 Task: Plan a trip to Tasböget, Kazakhstan from 21st November, 2023 to 29th November, 2023 for 4 adults.2 bedrooms having 2 beds and 2 bathrooms. Property type can be flat. Look for 3 properties as per requirement.
Action: Mouse moved to (596, 77)
Screenshot: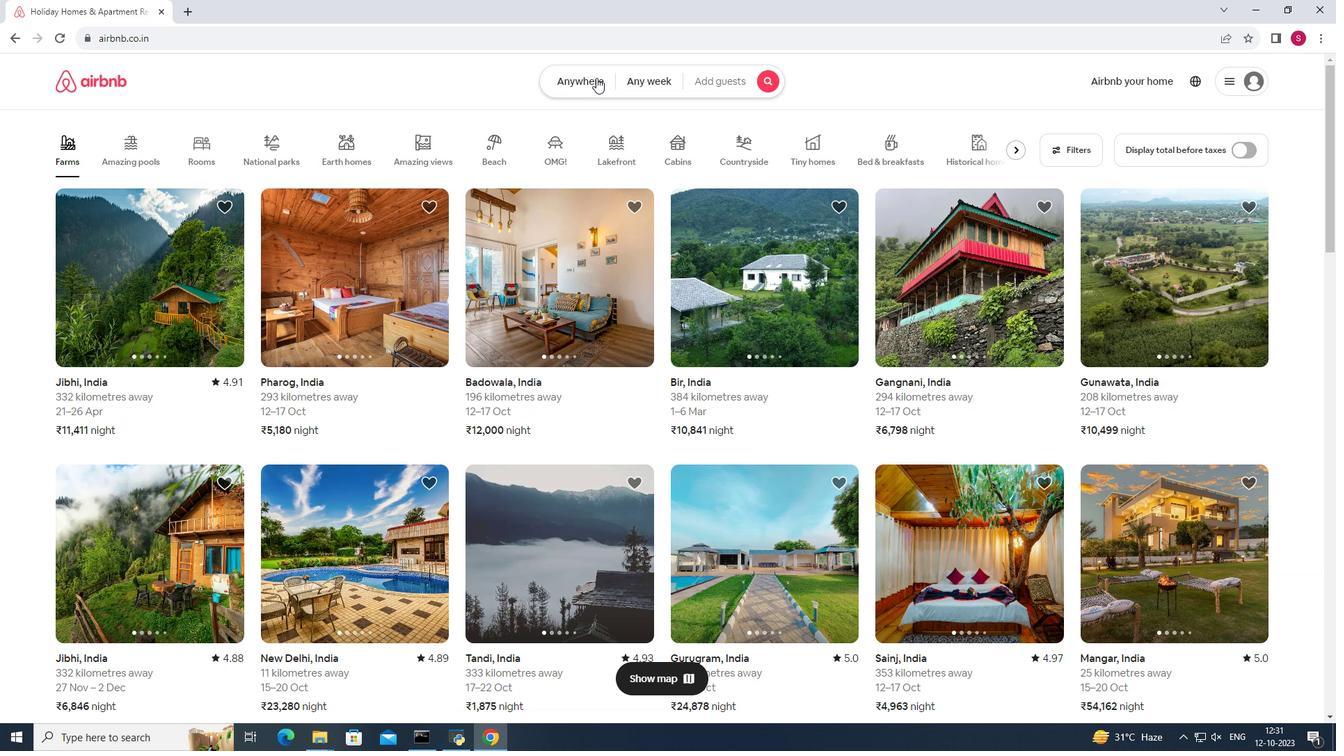 
Action: Mouse pressed left at (596, 77)
Screenshot: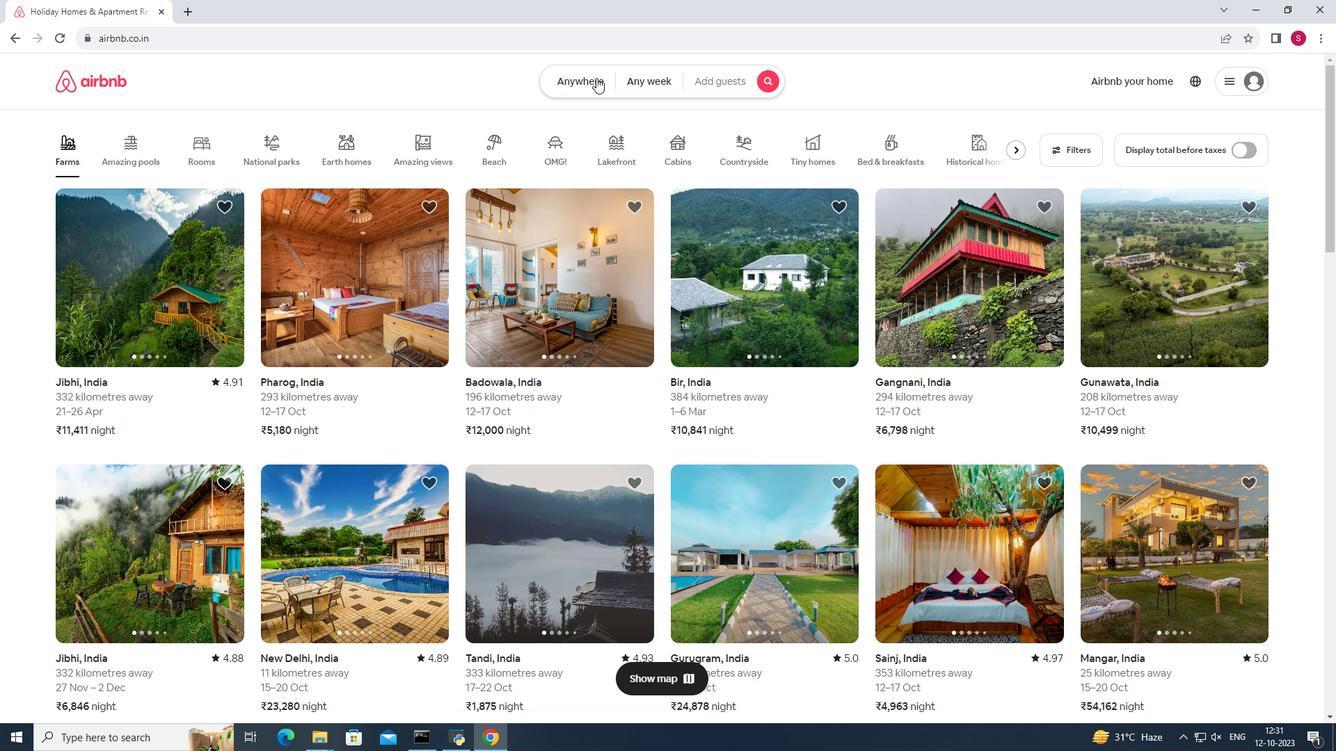 
Action: Mouse moved to (502, 137)
Screenshot: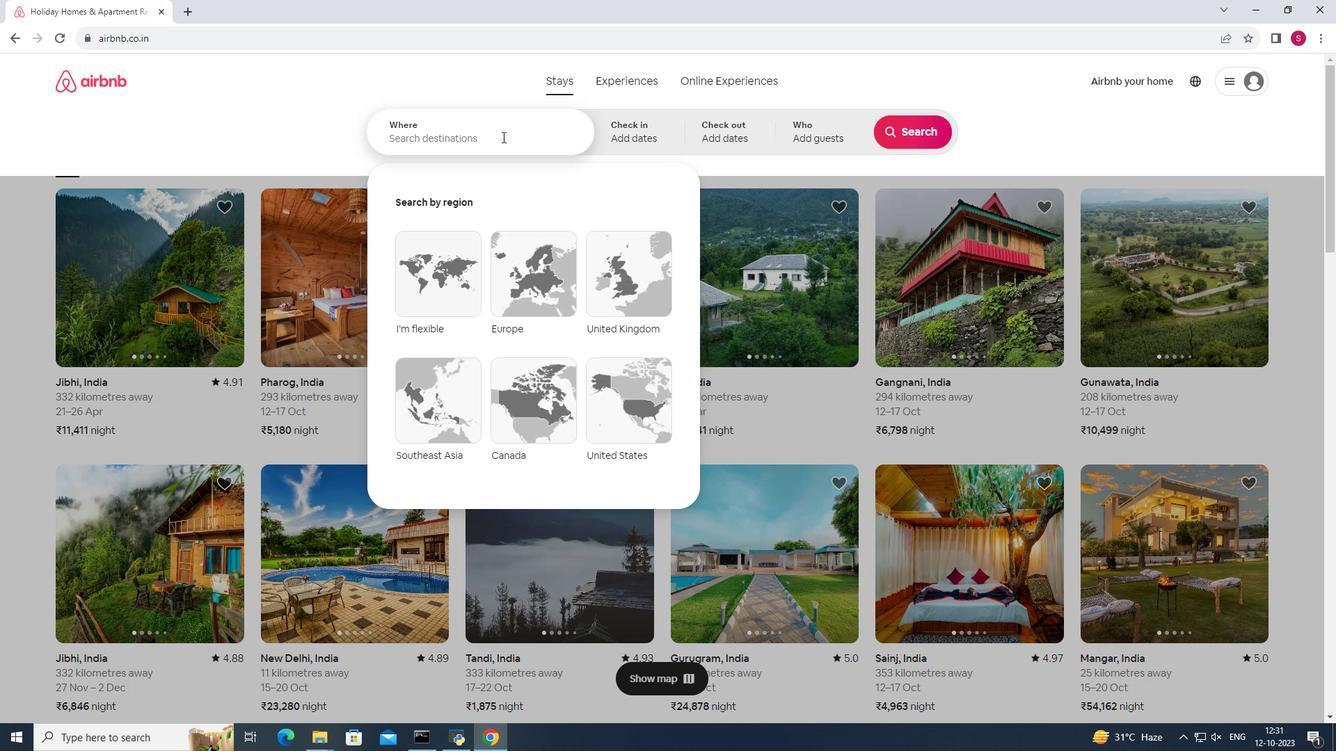 
Action: Mouse pressed left at (502, 137)
Screenshot: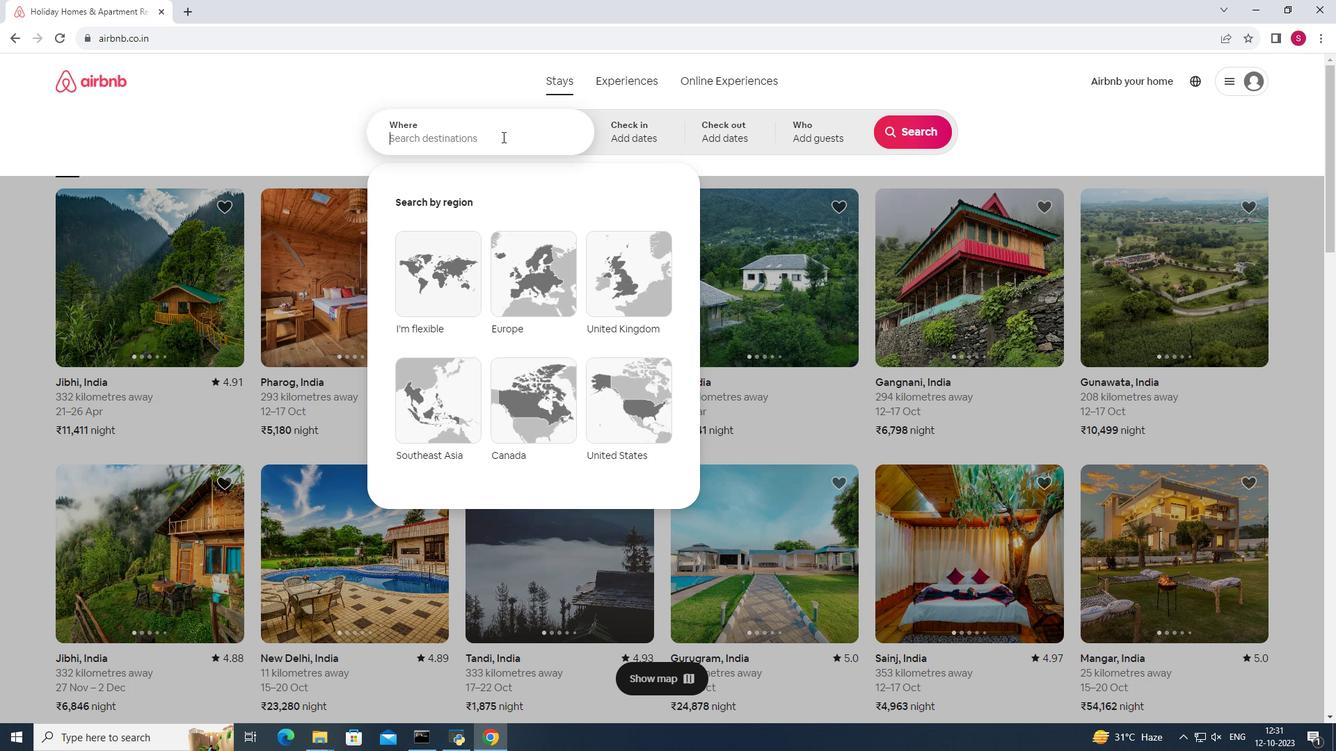 
Action: Mouse moved to (502, 137)
Screenshot: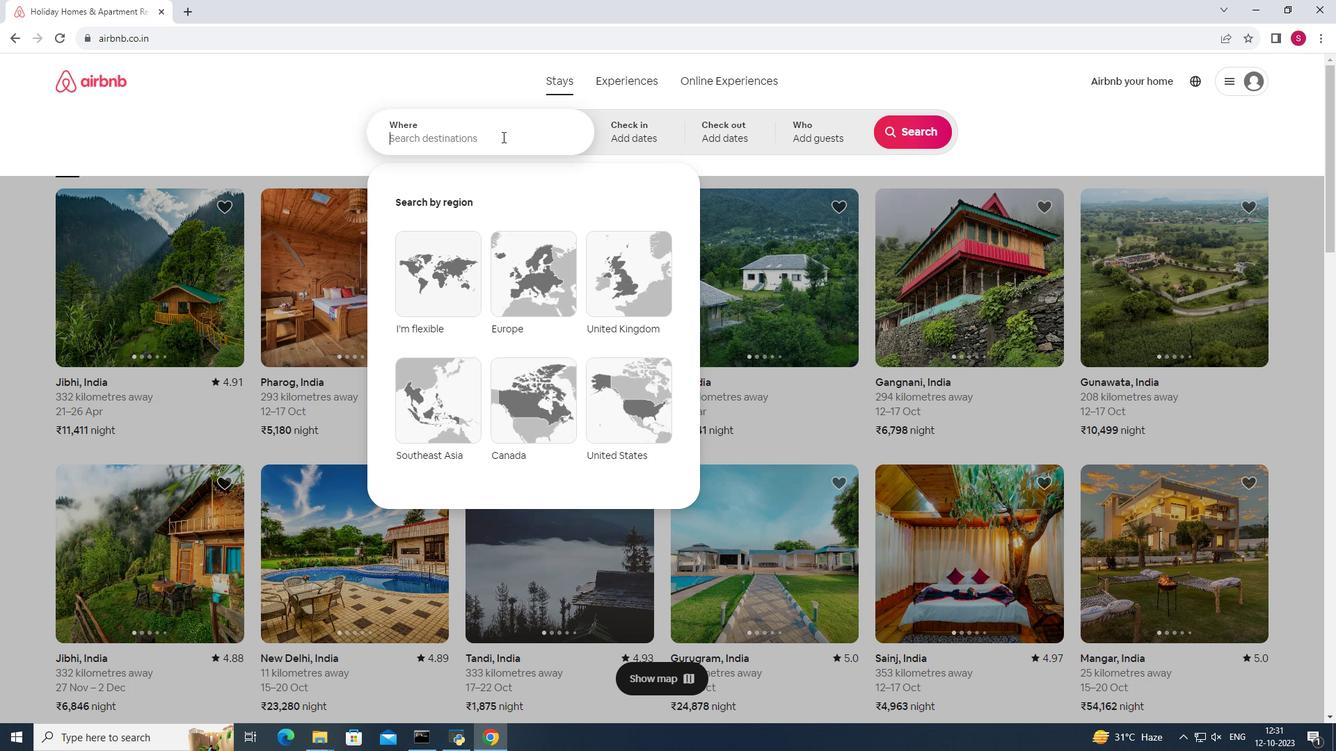 
Action: Key pressed <Key.shift>Tasboget,<Key.space><Key.shift>Kaza<Key.shift>khstan
Screenshot: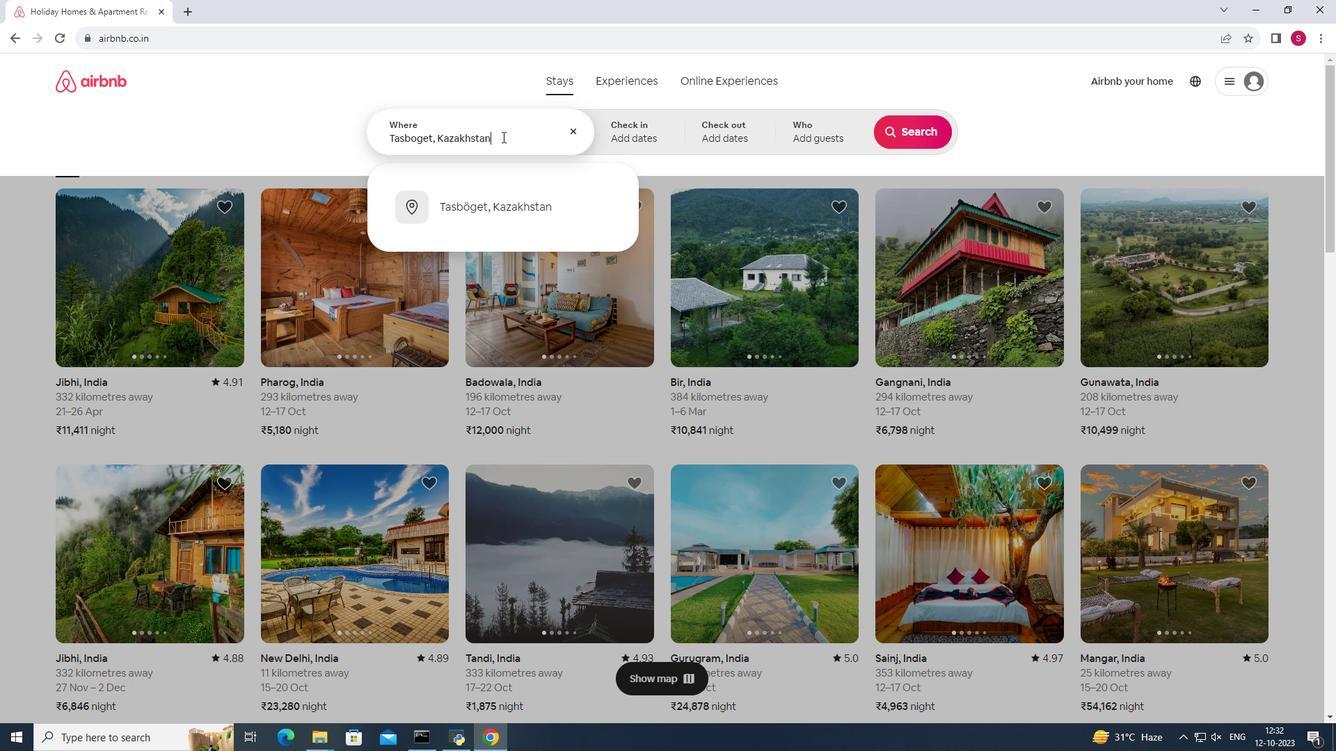 
Action: Mouse moved to (511, 208)
Screenshot: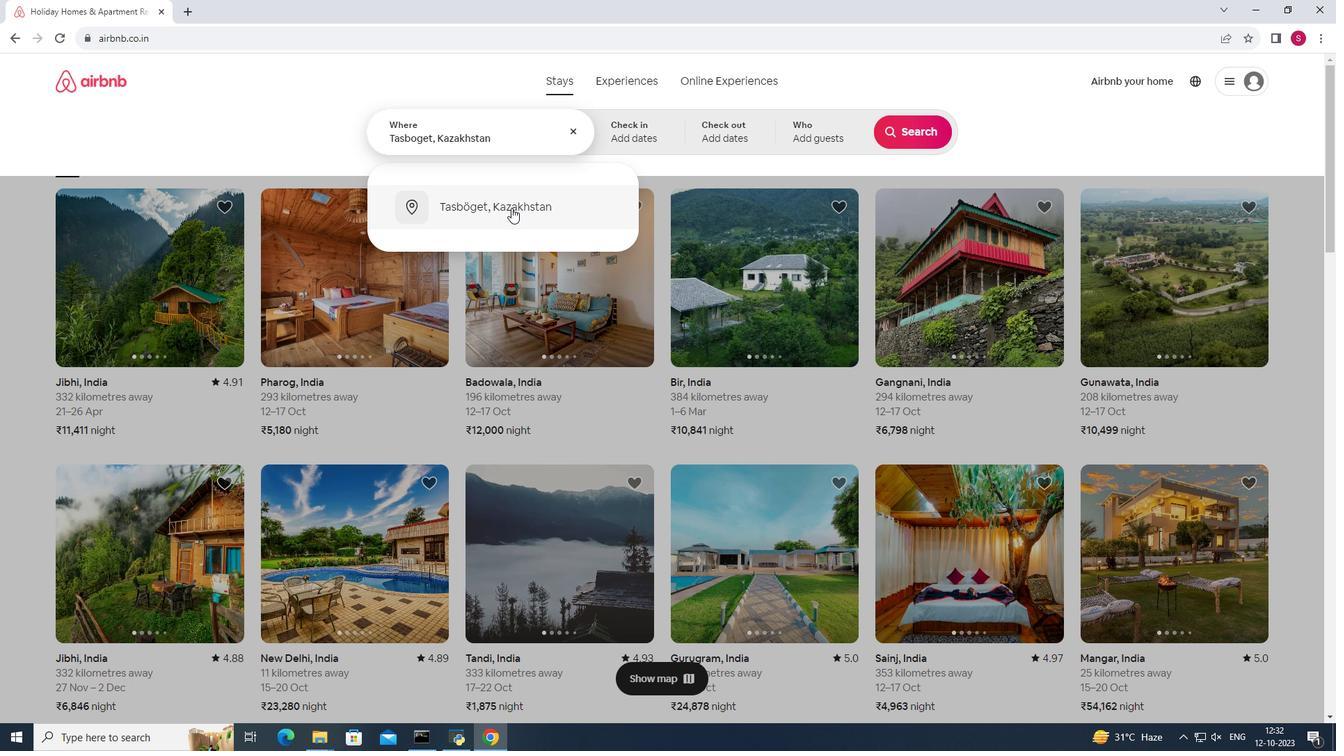 
Action: Mouse pressed left at (511, 208)
Screenshot: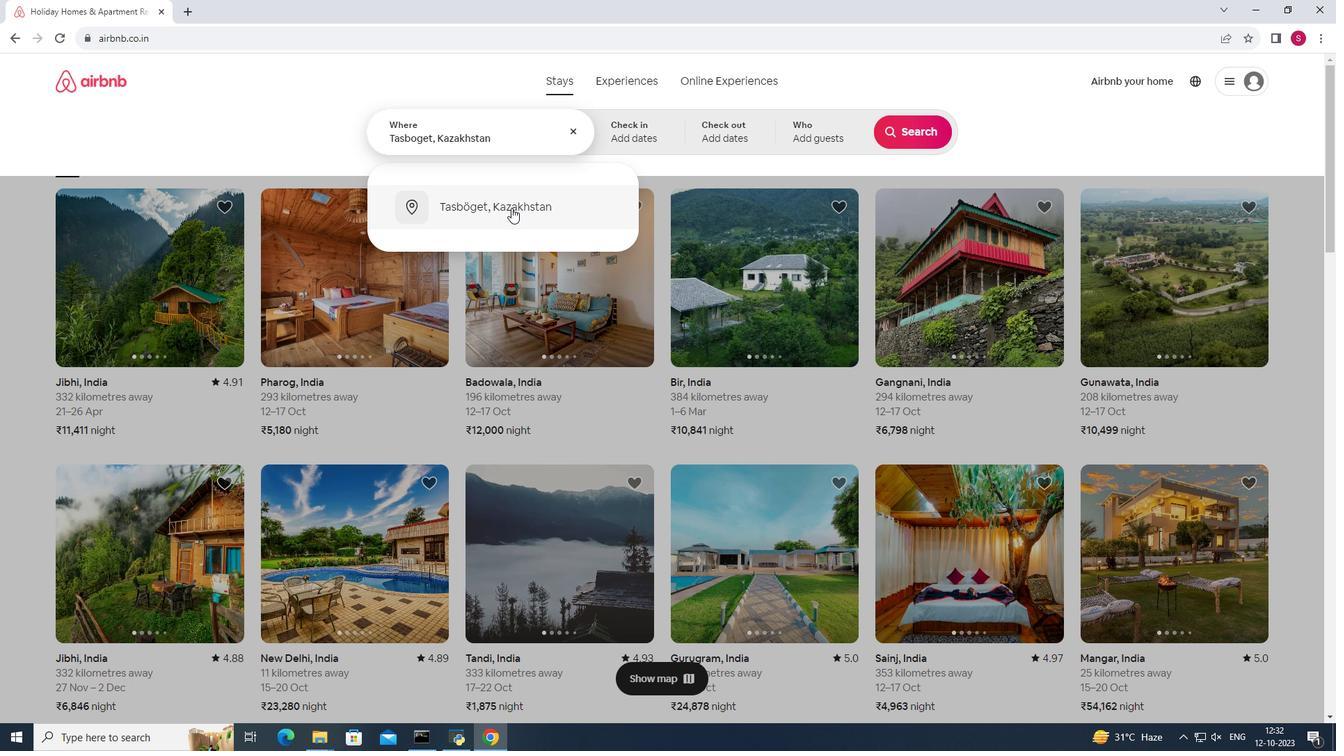 
Action: Mouse moved to (769, 407)
Screenshot: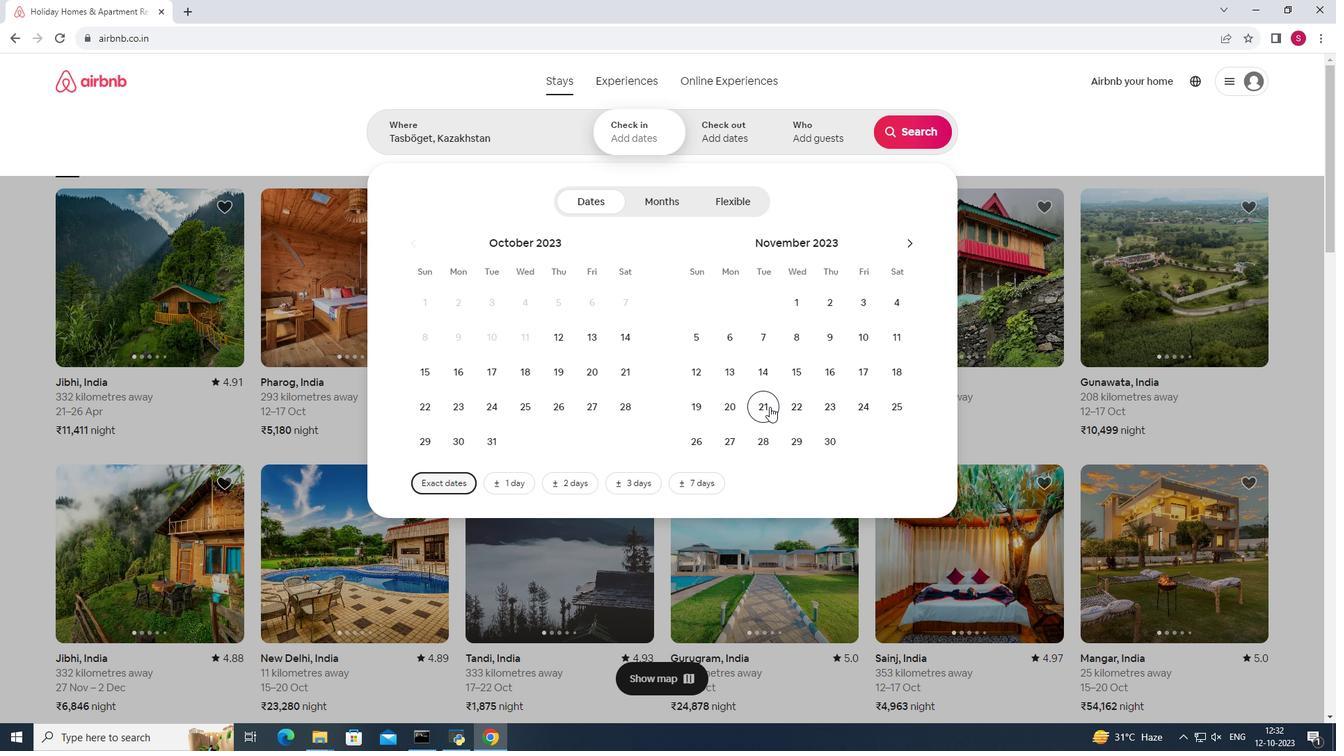 
Action: Mouse pressed left at (769, 407)
Screenshot: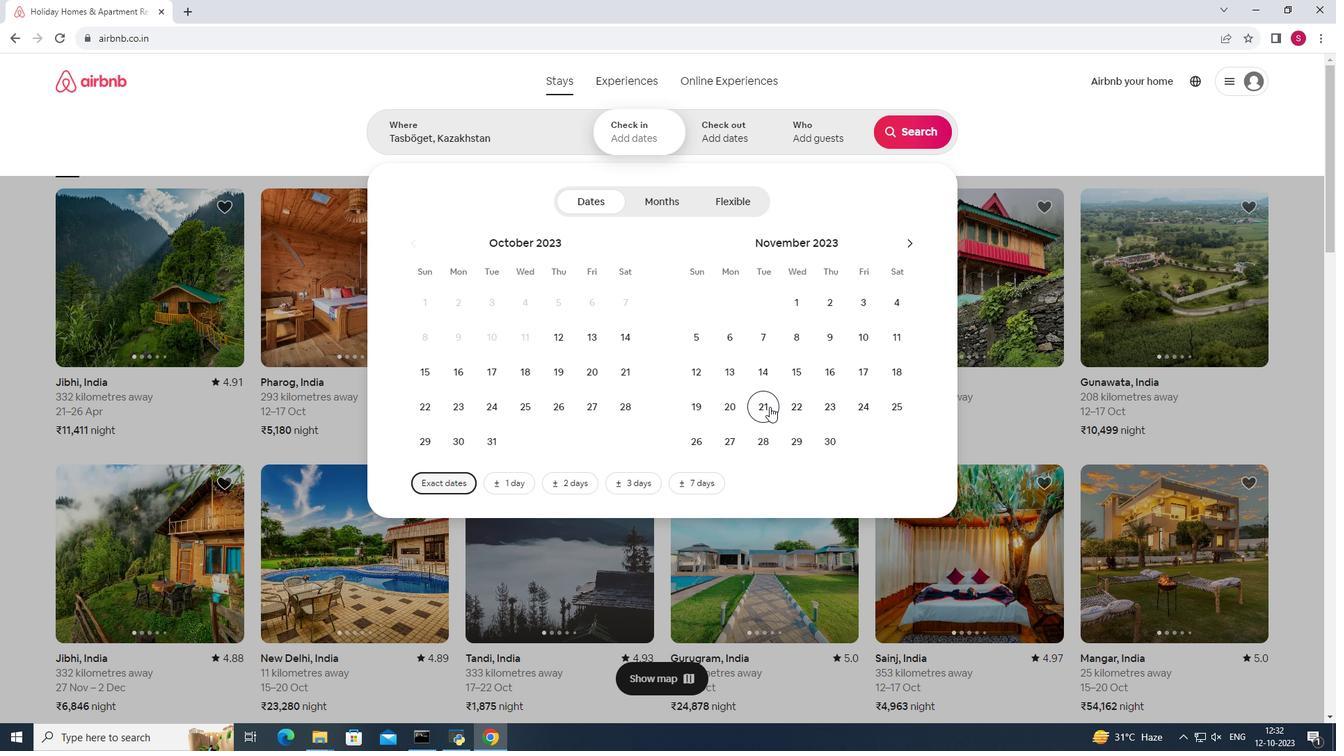 
Action: Mouse moved to (799, 446)
Screenshot: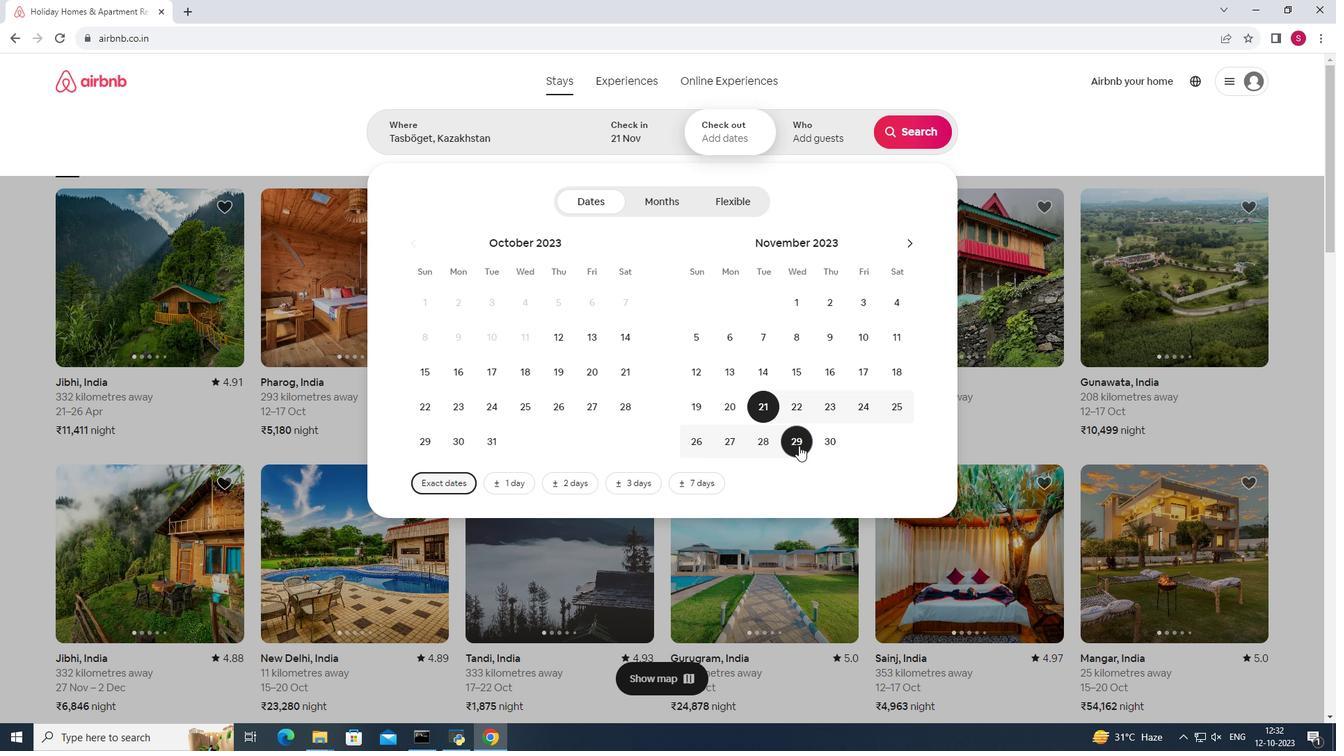 
Action: Mouse pressed left at (799, 446)
Screenshot: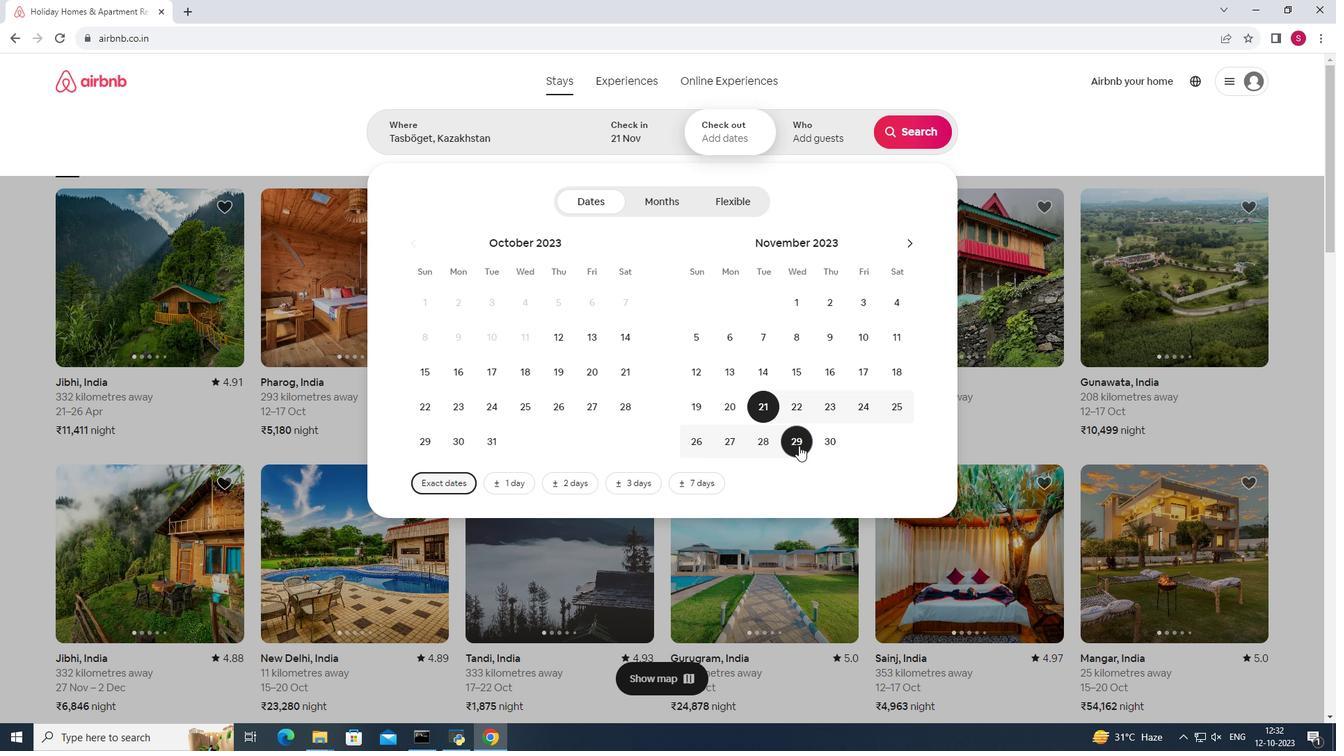 
Action: Mouse moved to (816, 133)
Screenshot: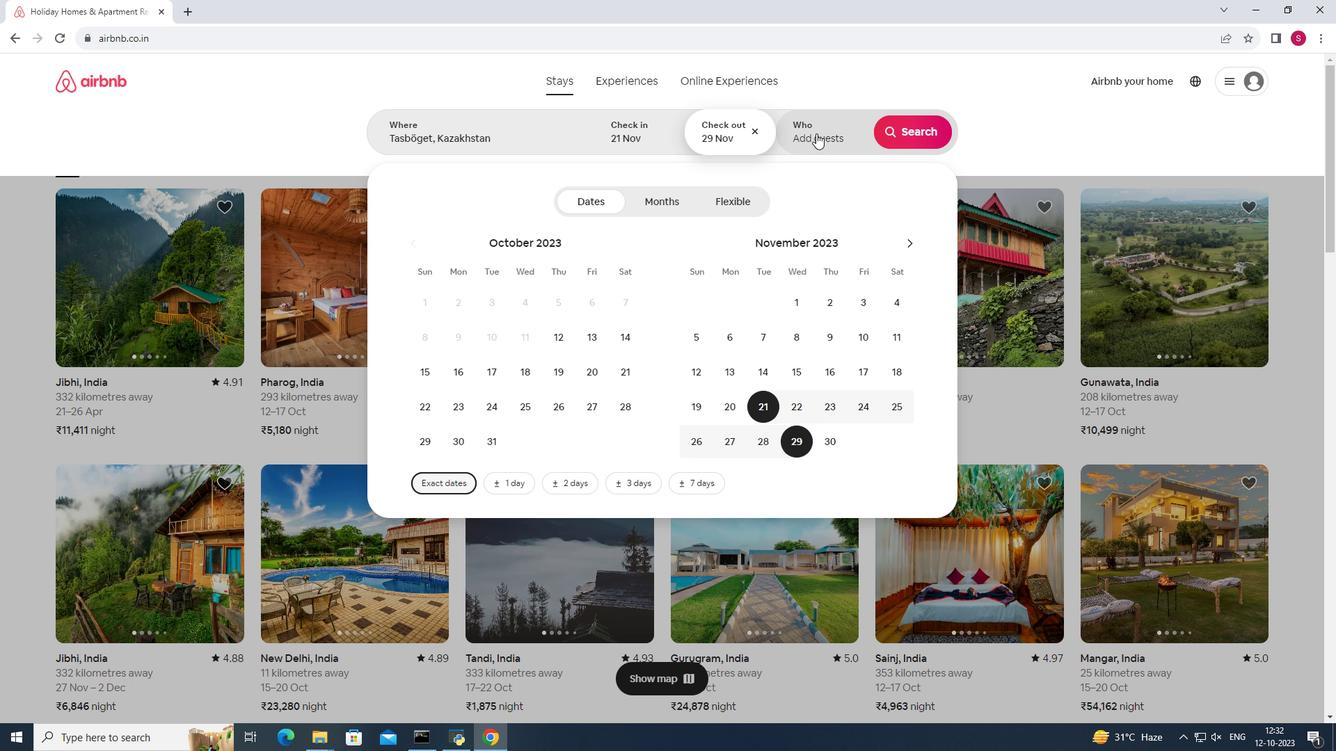 
Action: Mouse pressed left at (816, 133)
Screenshot: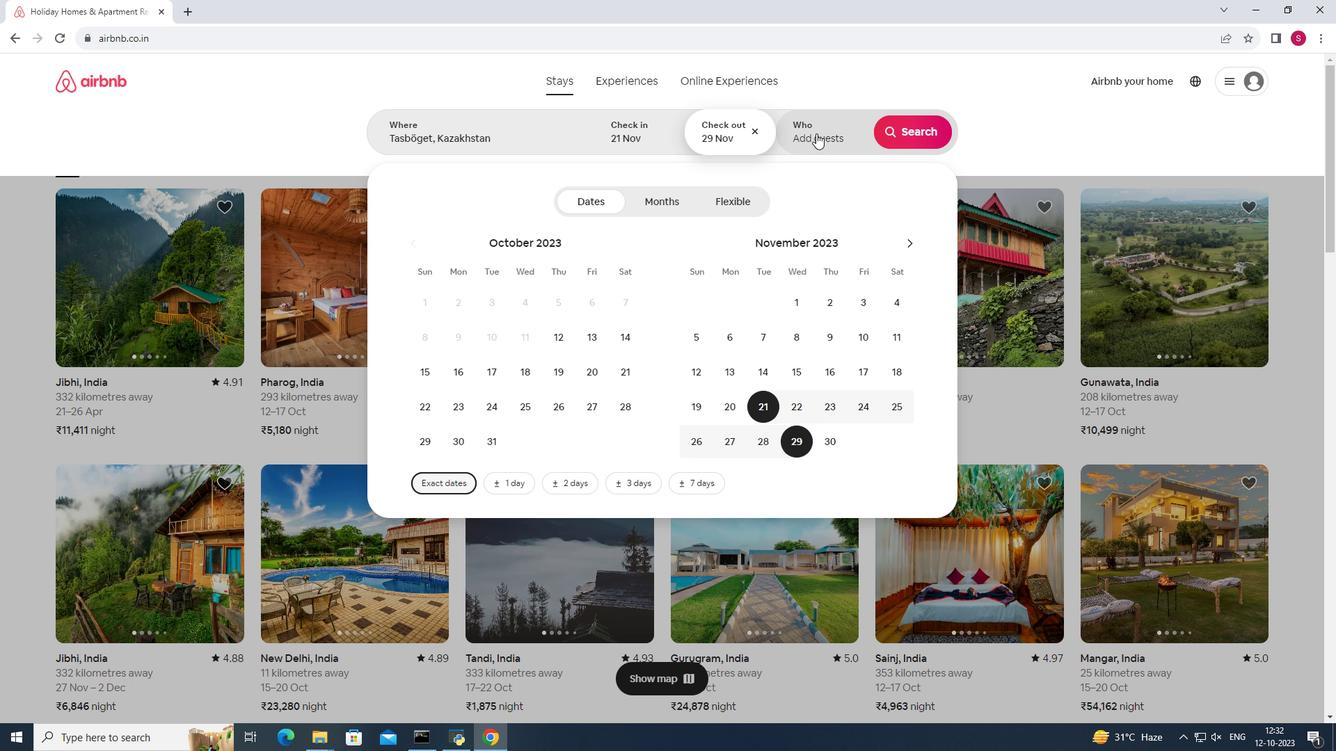 
Action: Mouse pressed left at (816, 133)
Screenshot: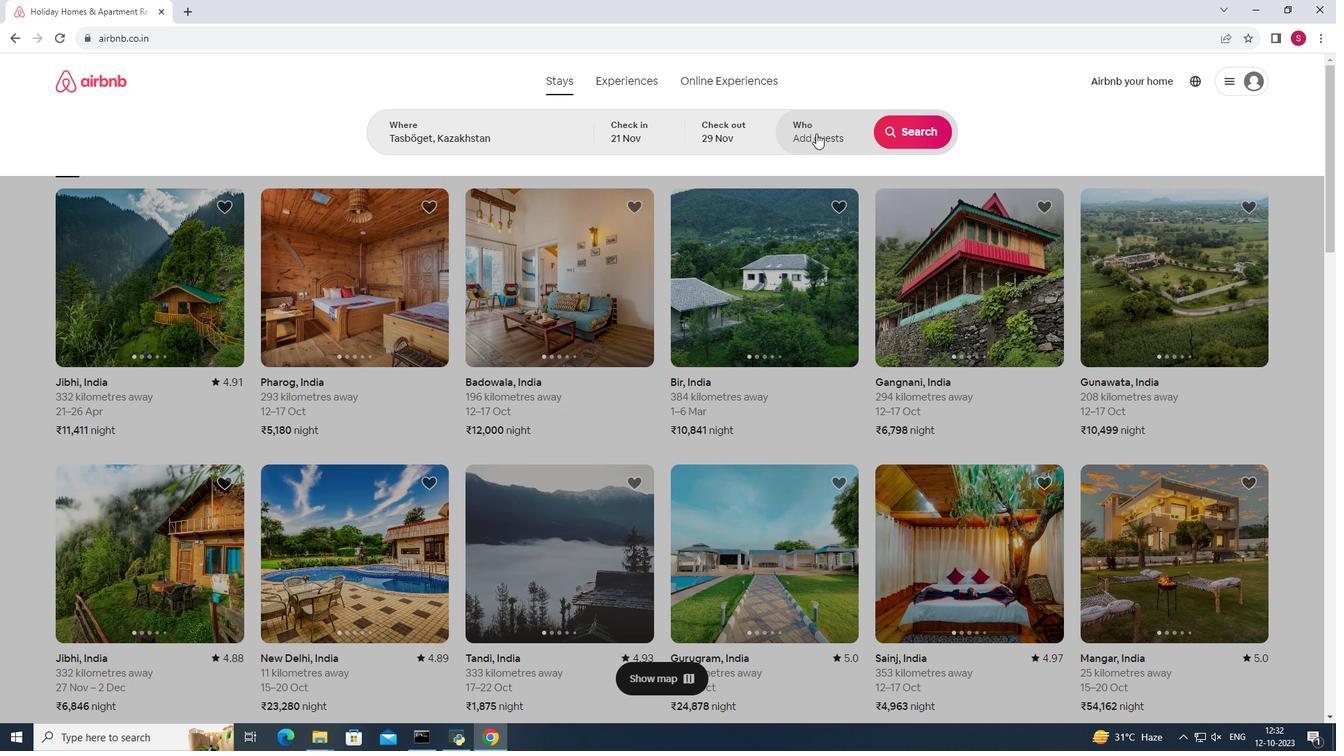 
Action: Mouse moved to (810, 131)
Screenshot: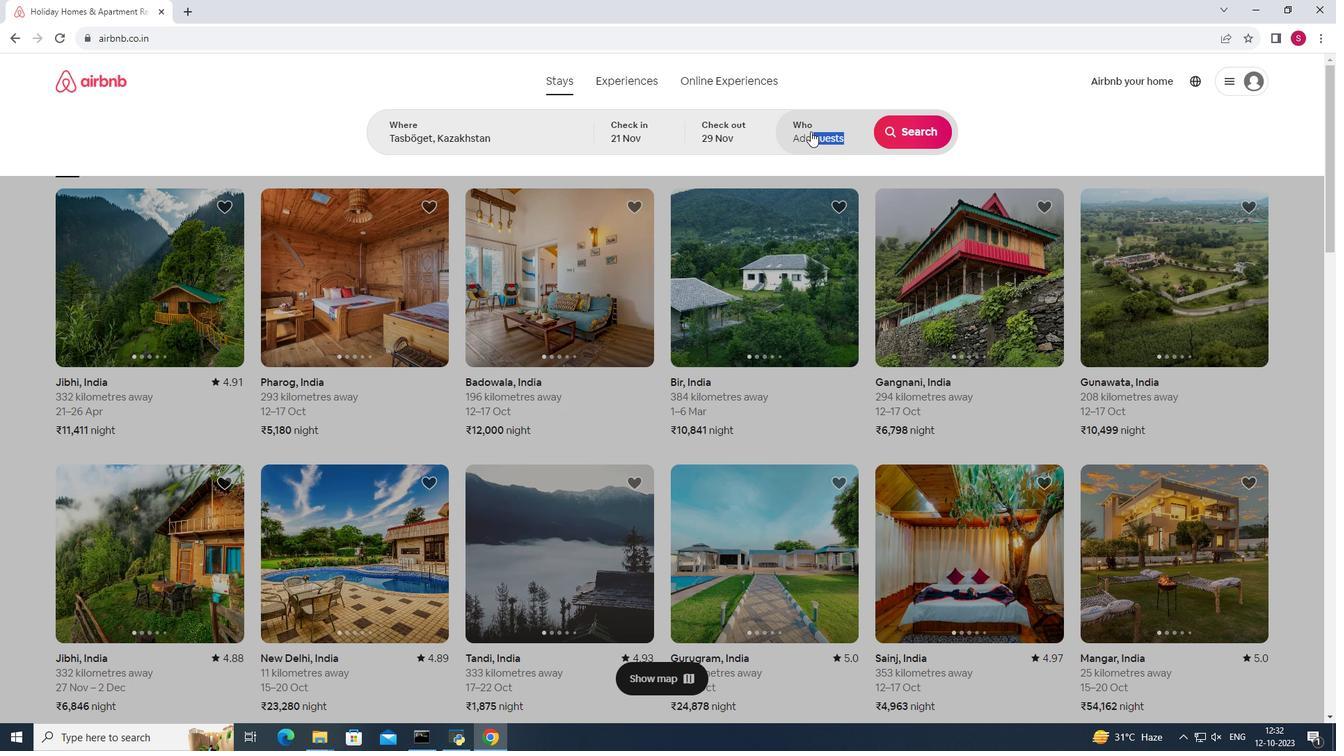 
Action: Mouse pressed left at (810, 131)
Screenshot: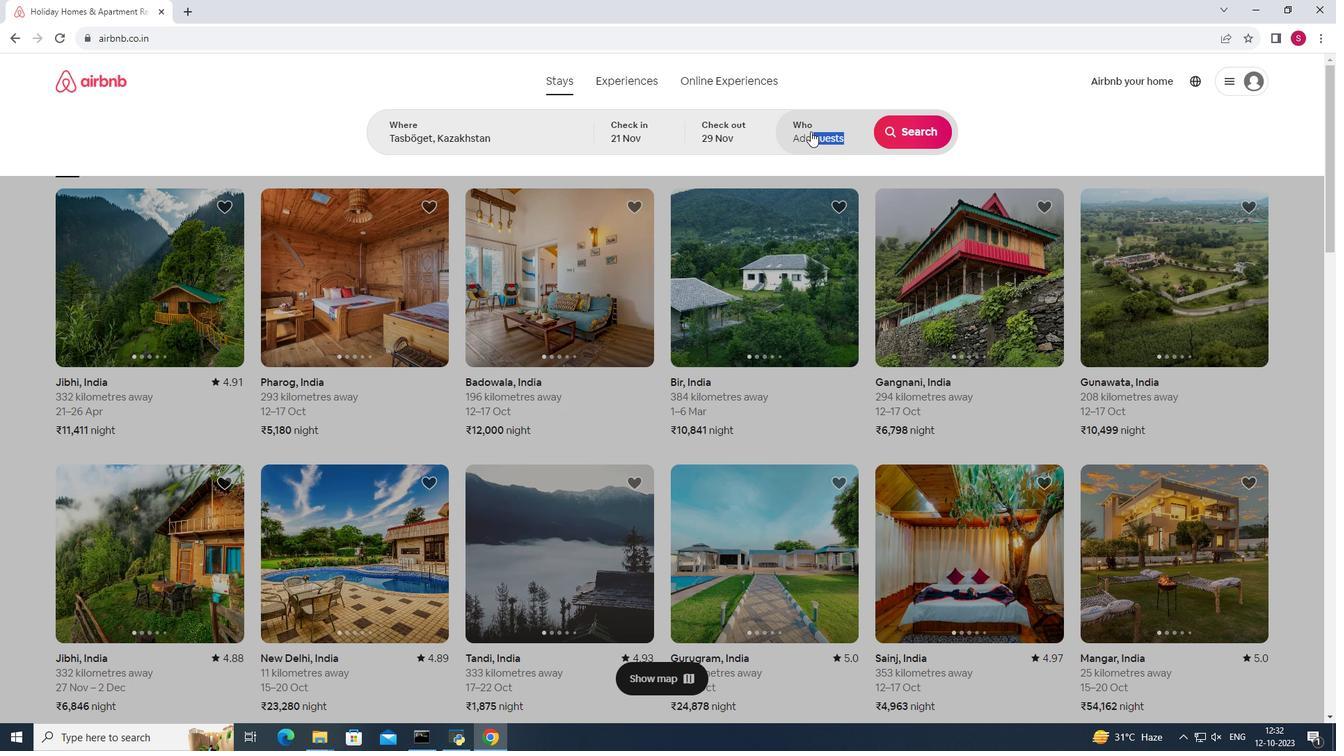 
Action: Mouse moved to (919, 210)
Screenshot: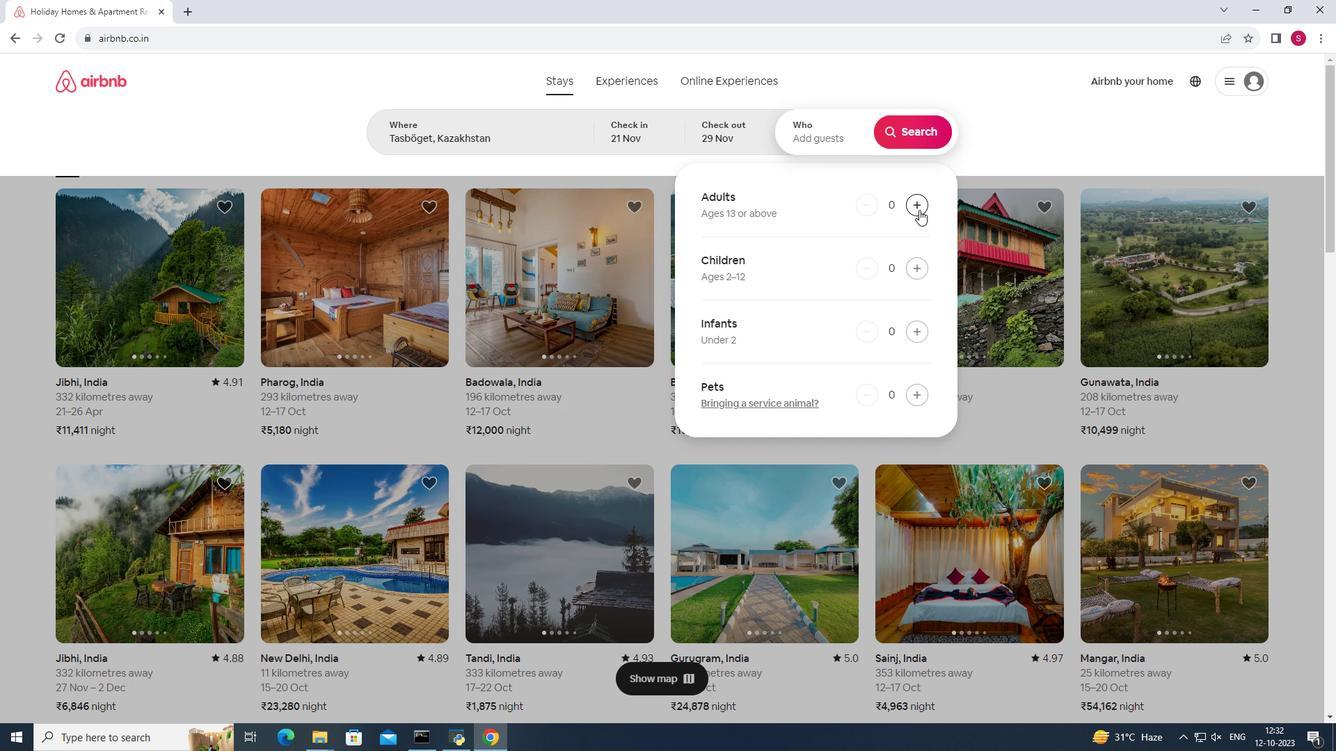 
Action: Mouse pressed left at (919, 210)
Screenshot: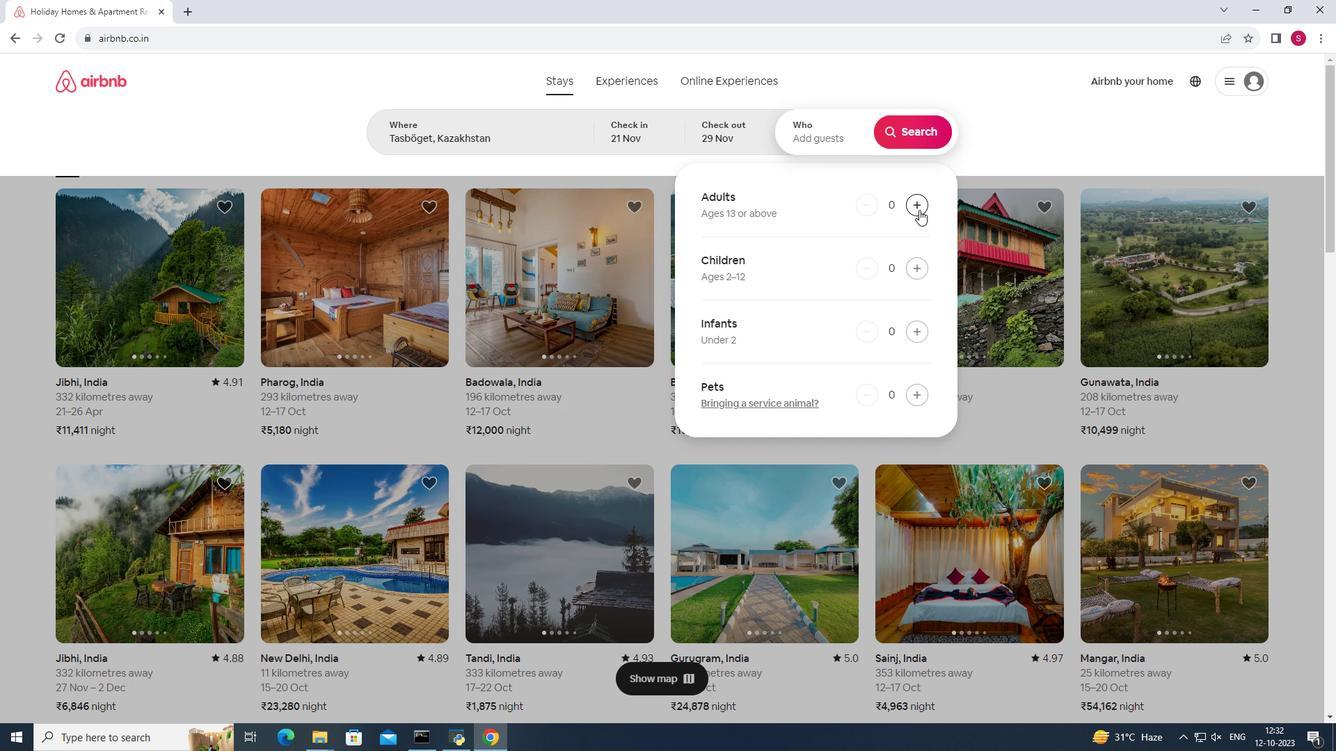 
Action: Mouse pressed left at (919, 210)
Screenshot: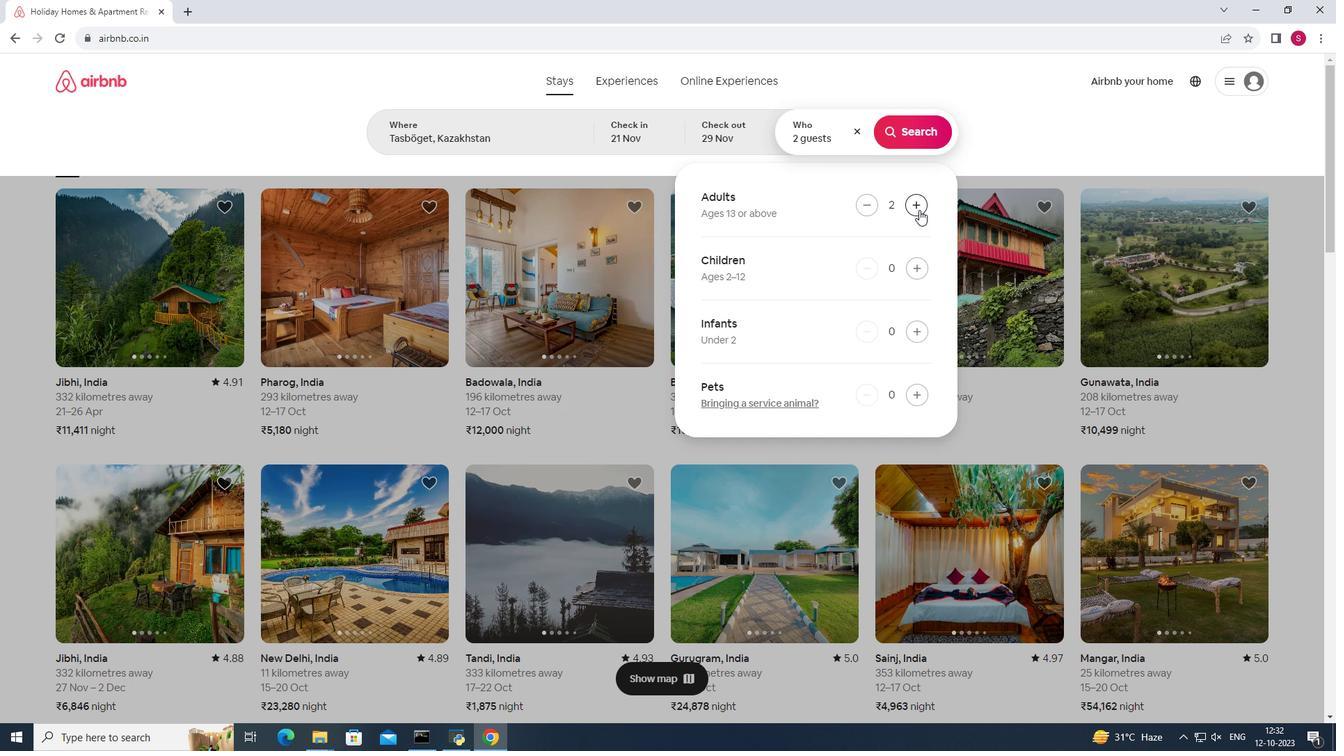 
Action: Mouse moved to (919, 210)
Screenshot: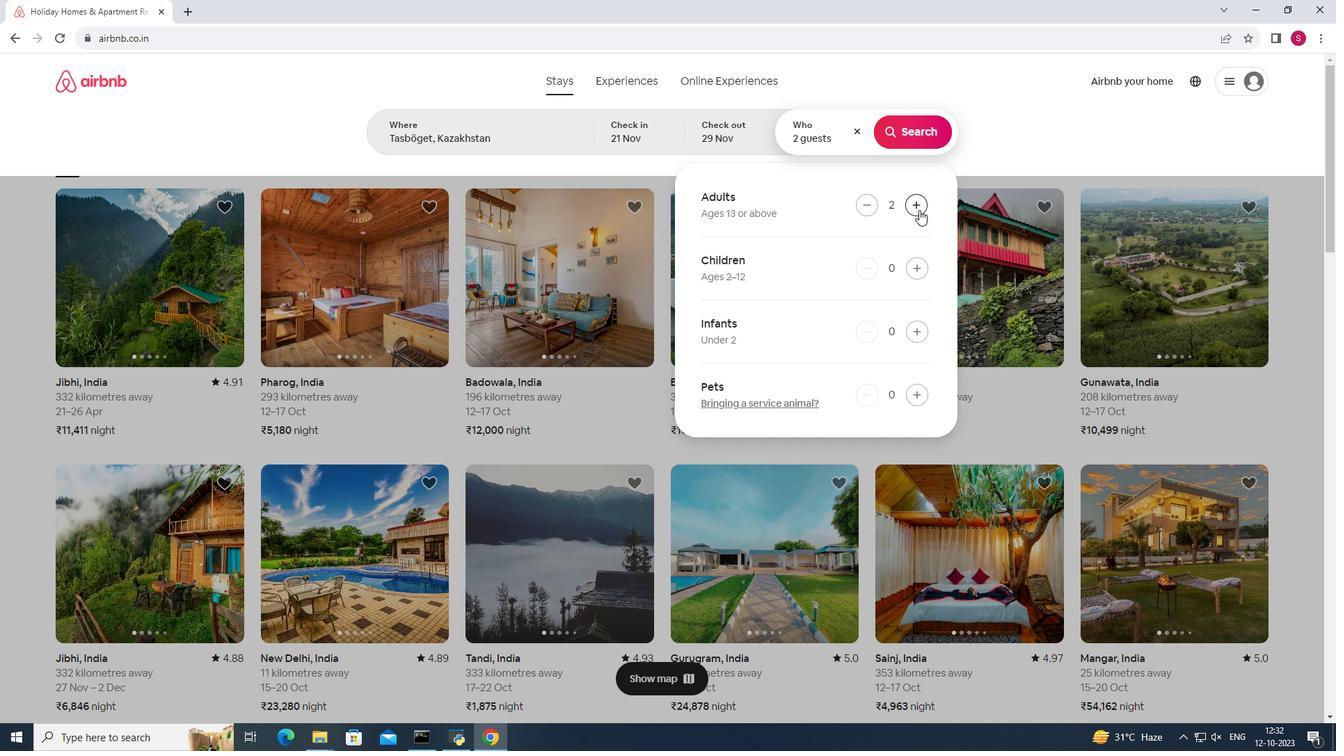 
Action: Mouse pressed left at (919, 210)
Screenshot: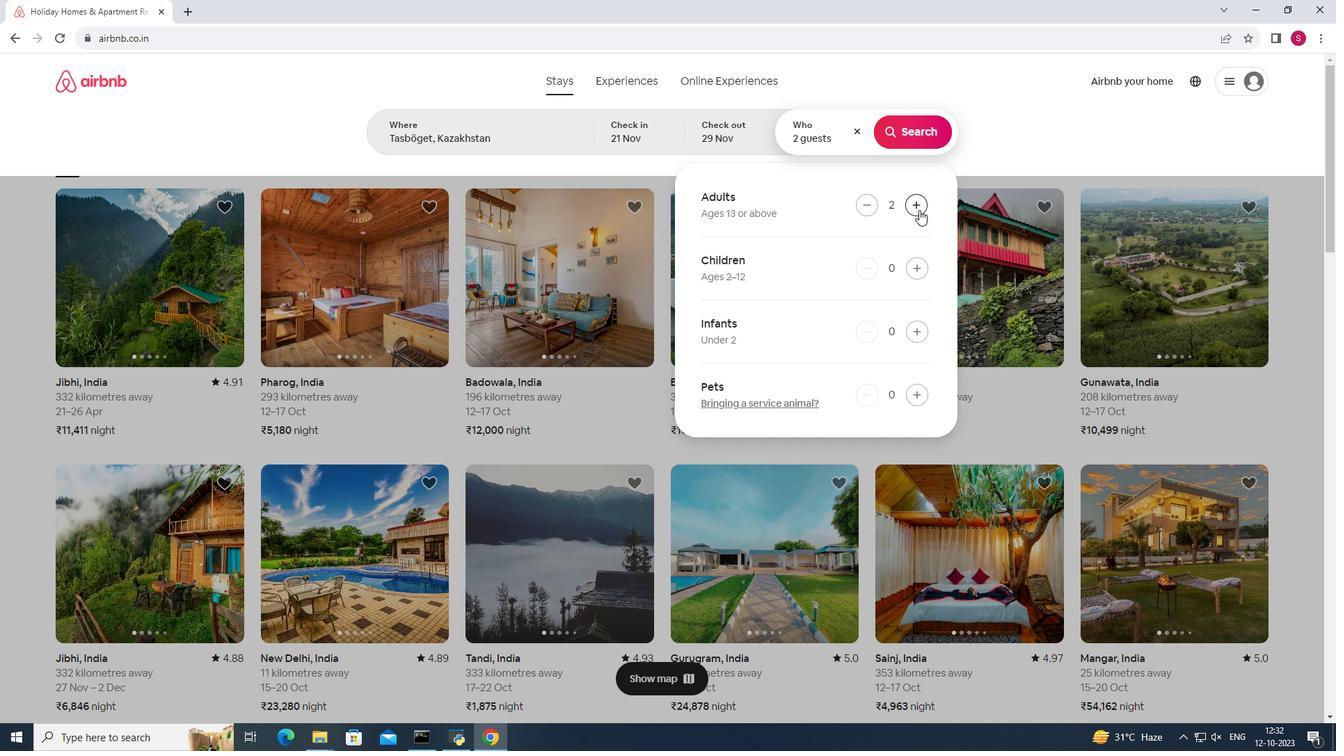 
Action: Mouse pressed left at (919, 210)
Screenshot: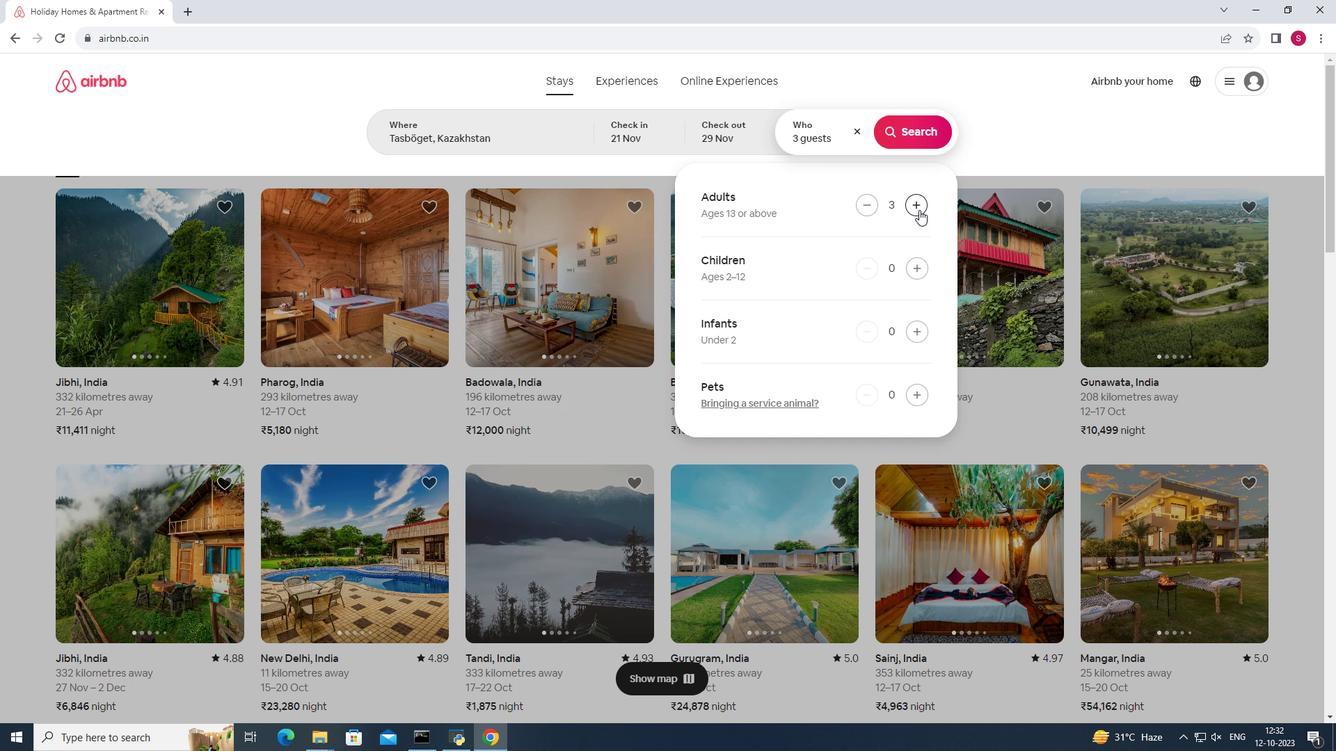 
Action: Mouse moved to (911, 132)
Screenshot: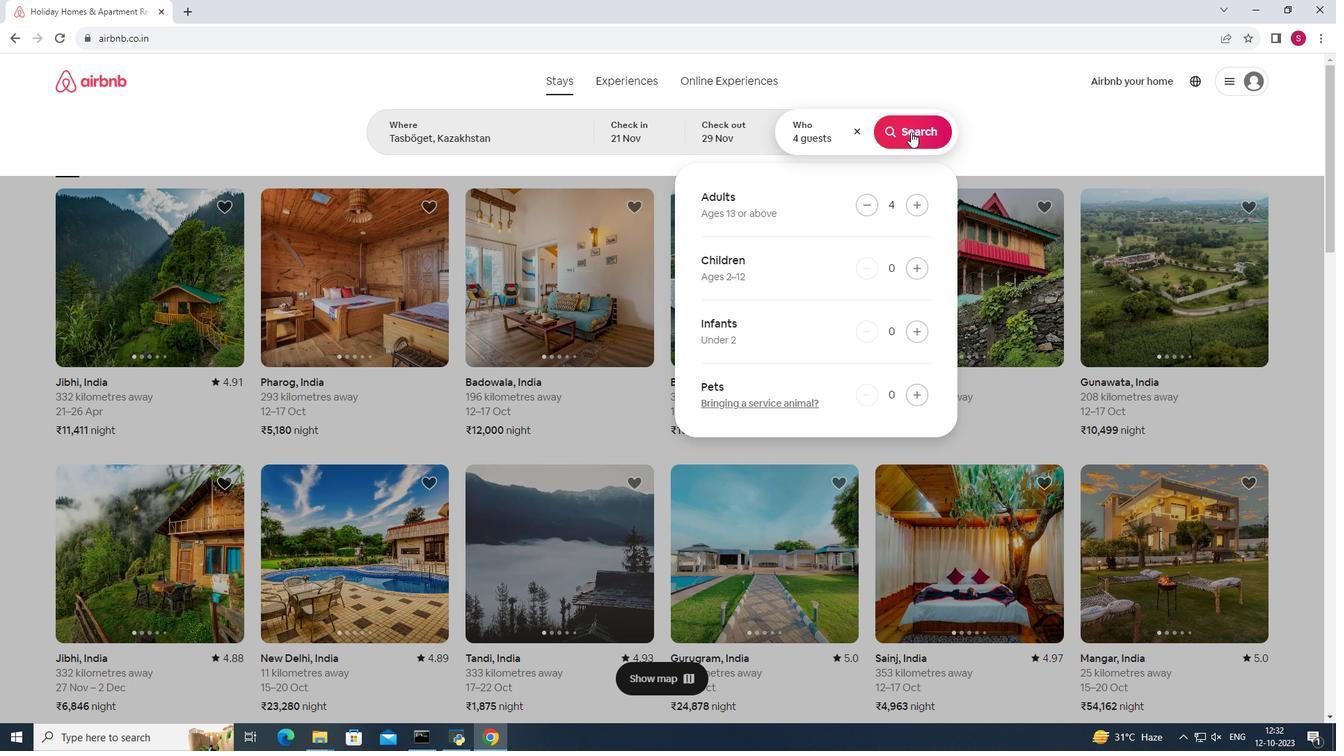 
Action: Mouse pressed left at (911, 132)
Screenshot: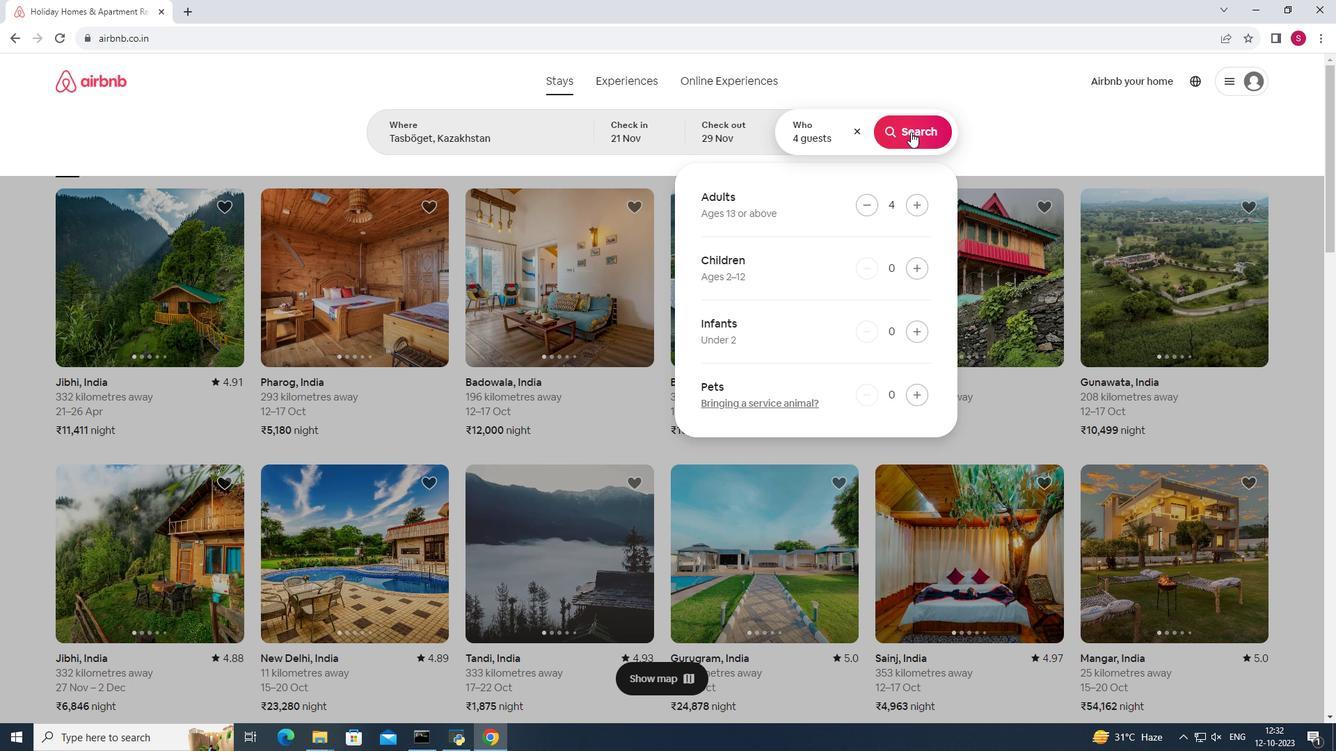 
Action: Mouse moved to (1103, 137)
Screenshot: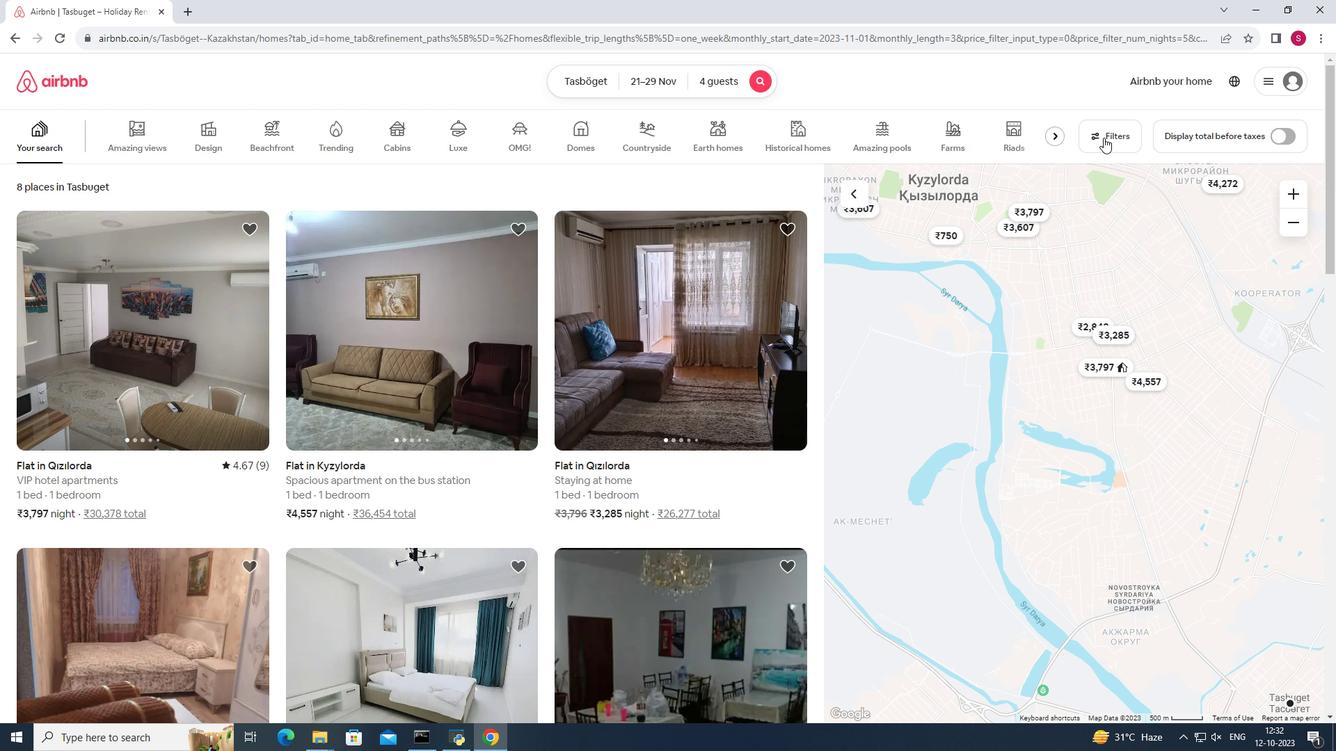 
Action: Mouse pressed left at (1103, 137)
Screenshot: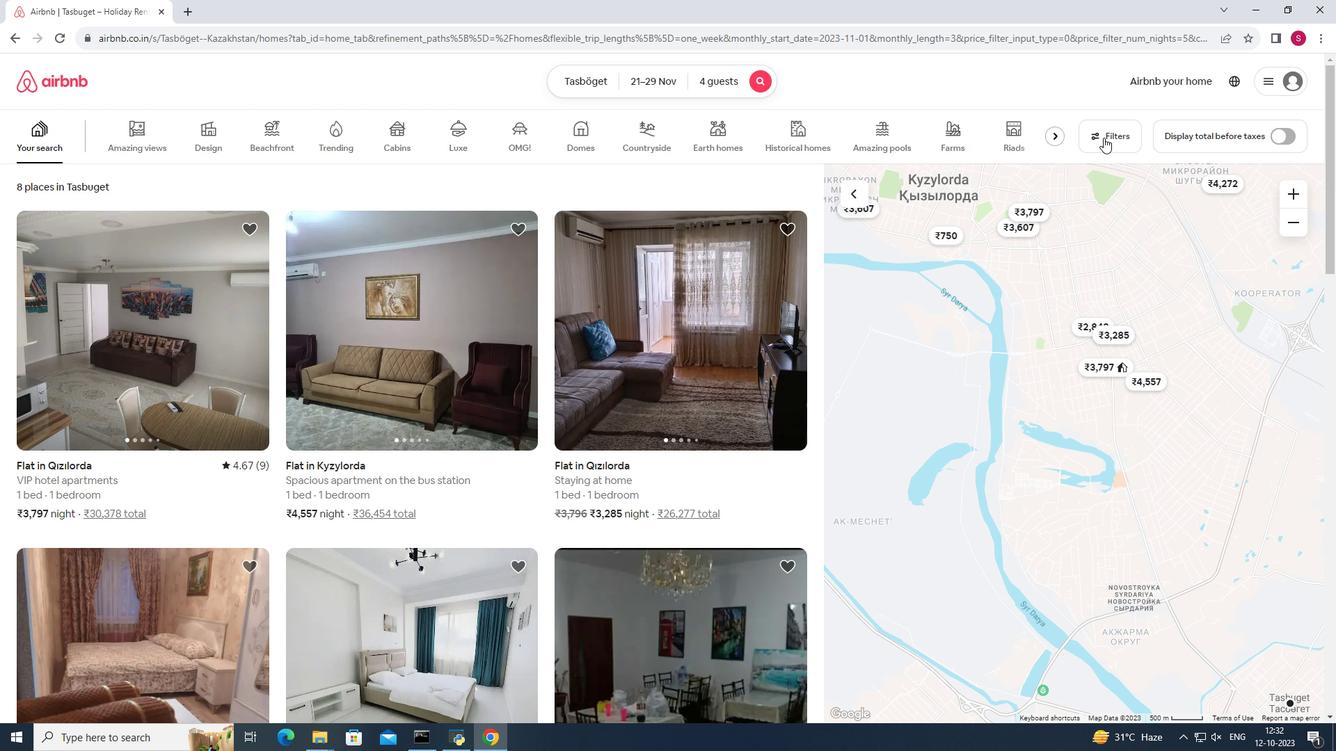 
Action: Mouse moved to (695, 385)
Screenshot: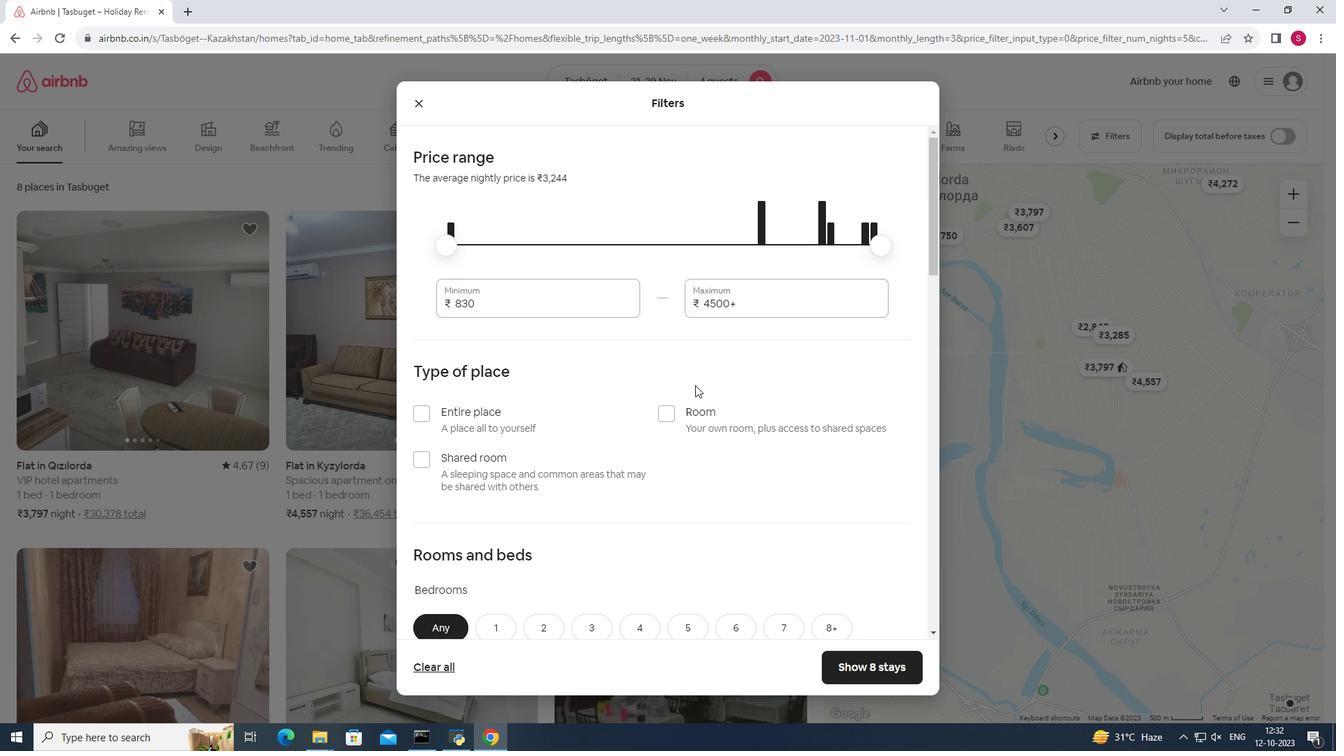 
Action: Mouse scrolled (695, 384) with delta (0, 0)
Screenshot: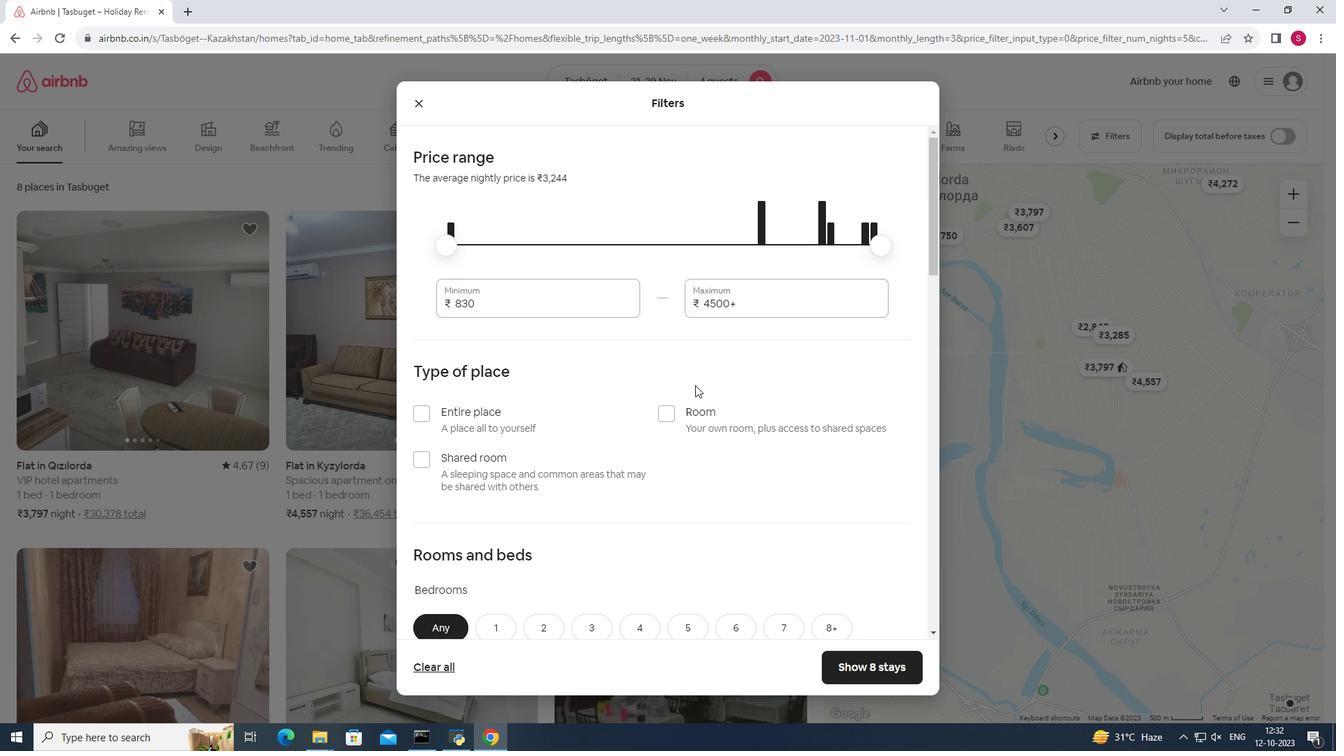 
Action: Mouse scrolled (695, 384) with delta (0, 0)
Screenshot: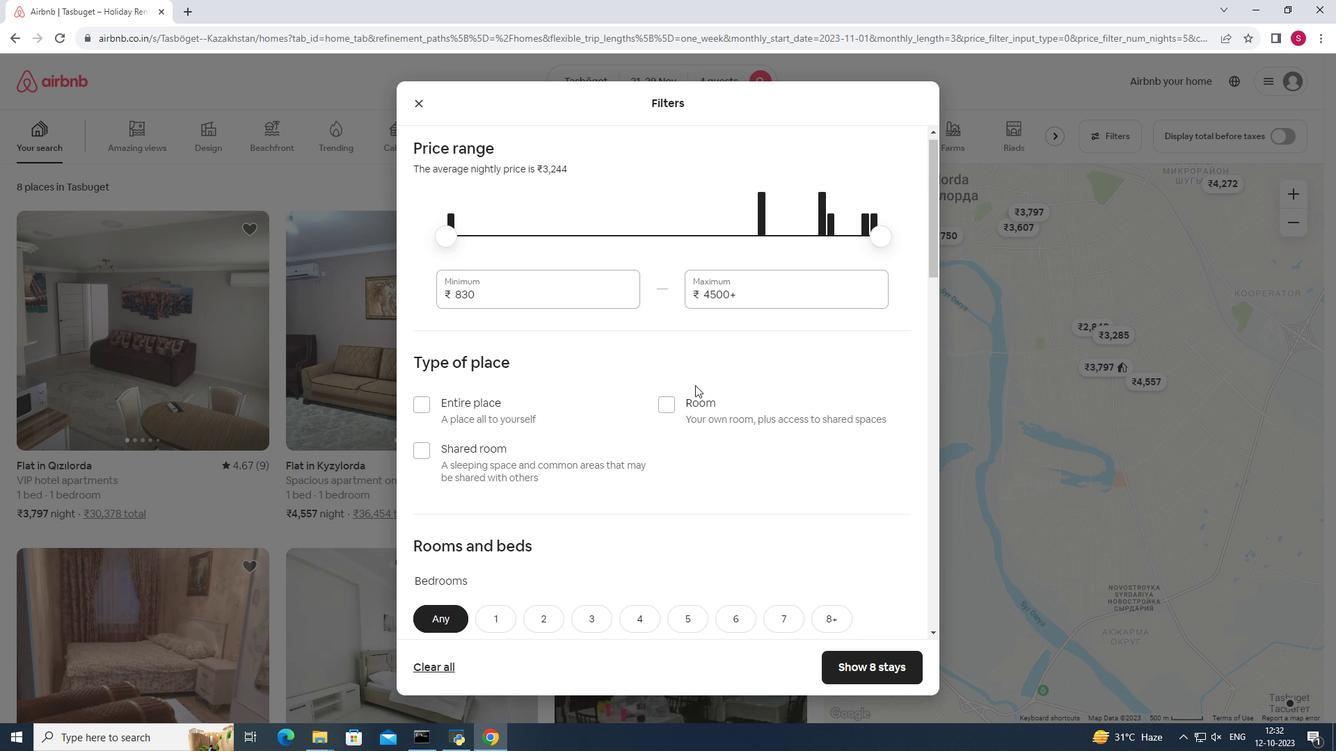 
Action: Mouse scrolled (695, 384) with delta (0, 0)
Screenshot: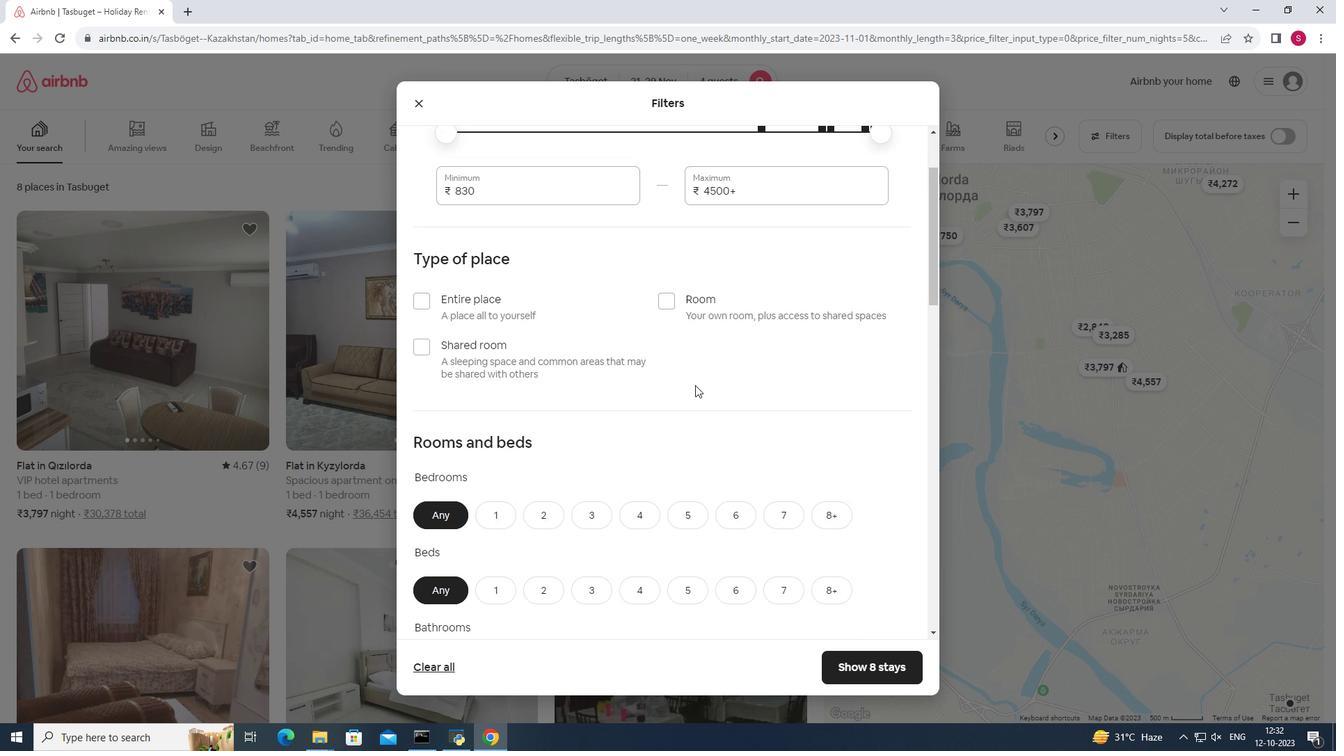 
Action: Mouse moved to (554, 424)
Screenshot: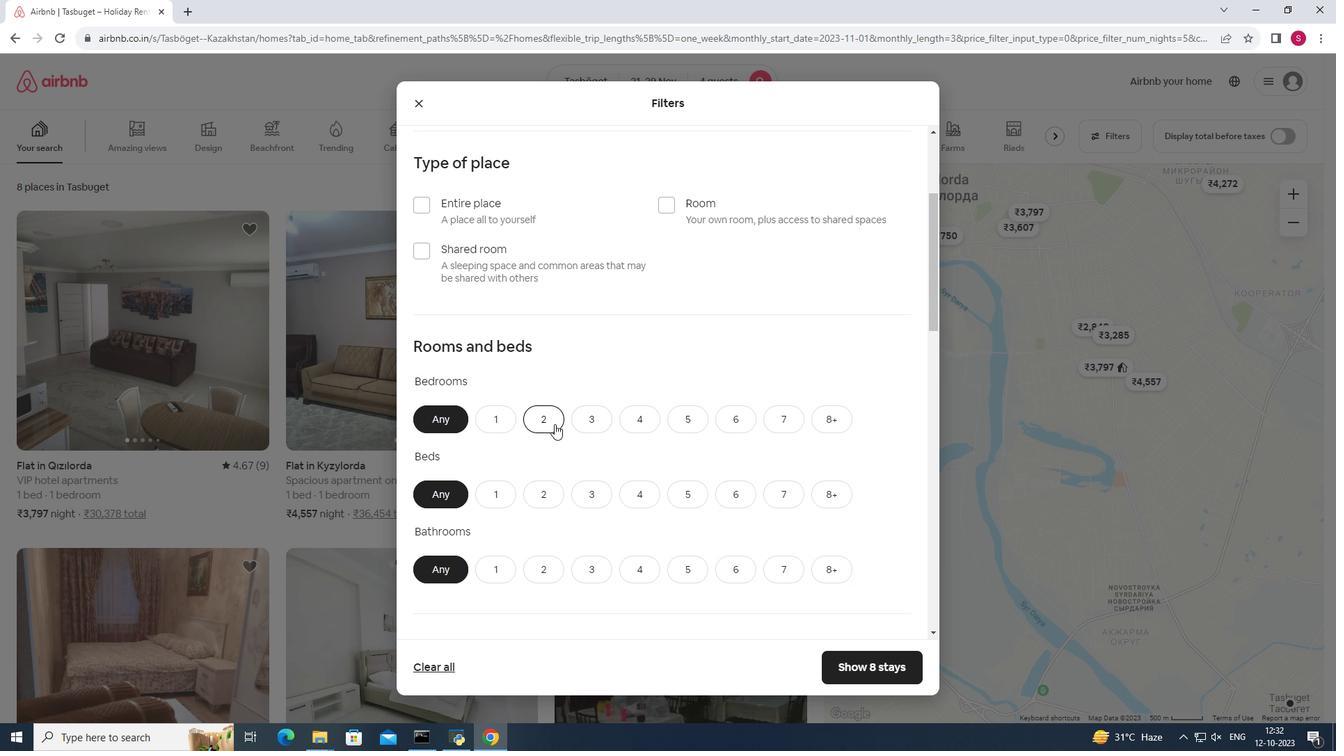 
Action: Mouse pressed left at (554, 424)
Screenshot: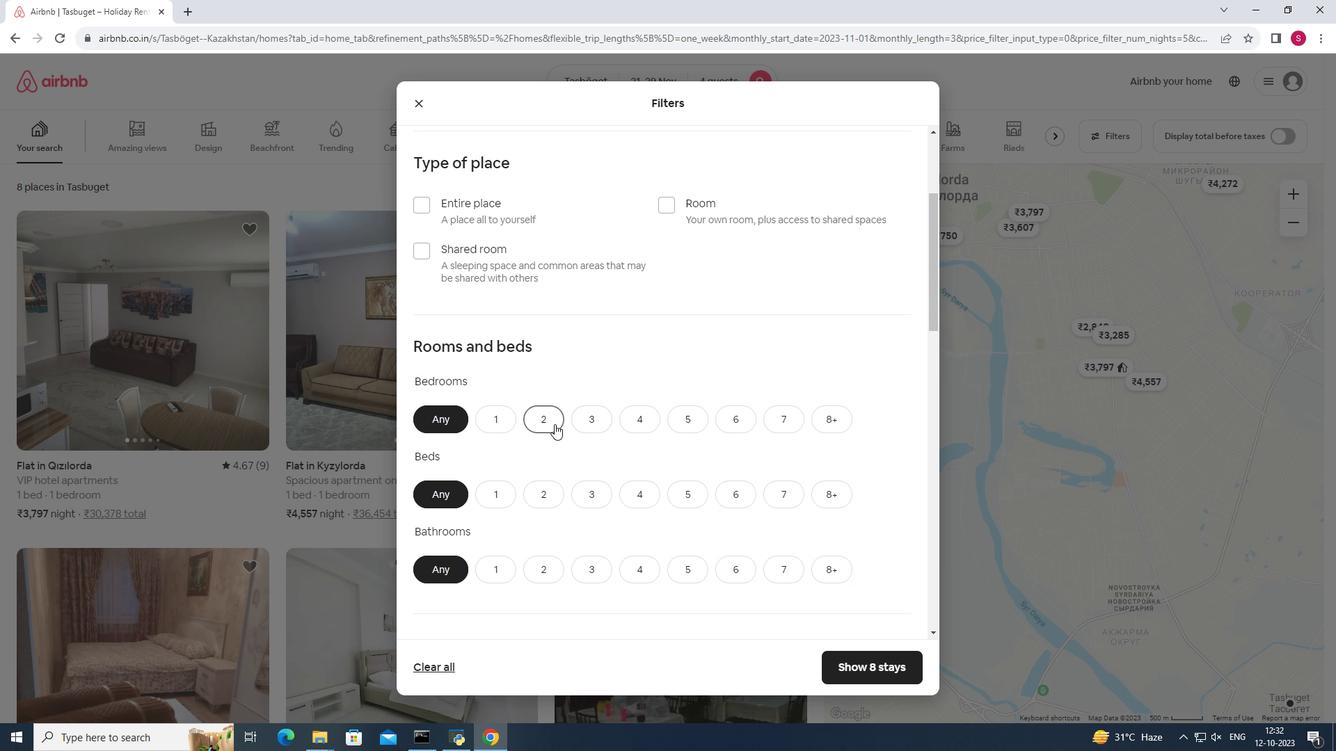 
Action: Mouse moved to (545, 500)
Screenshot: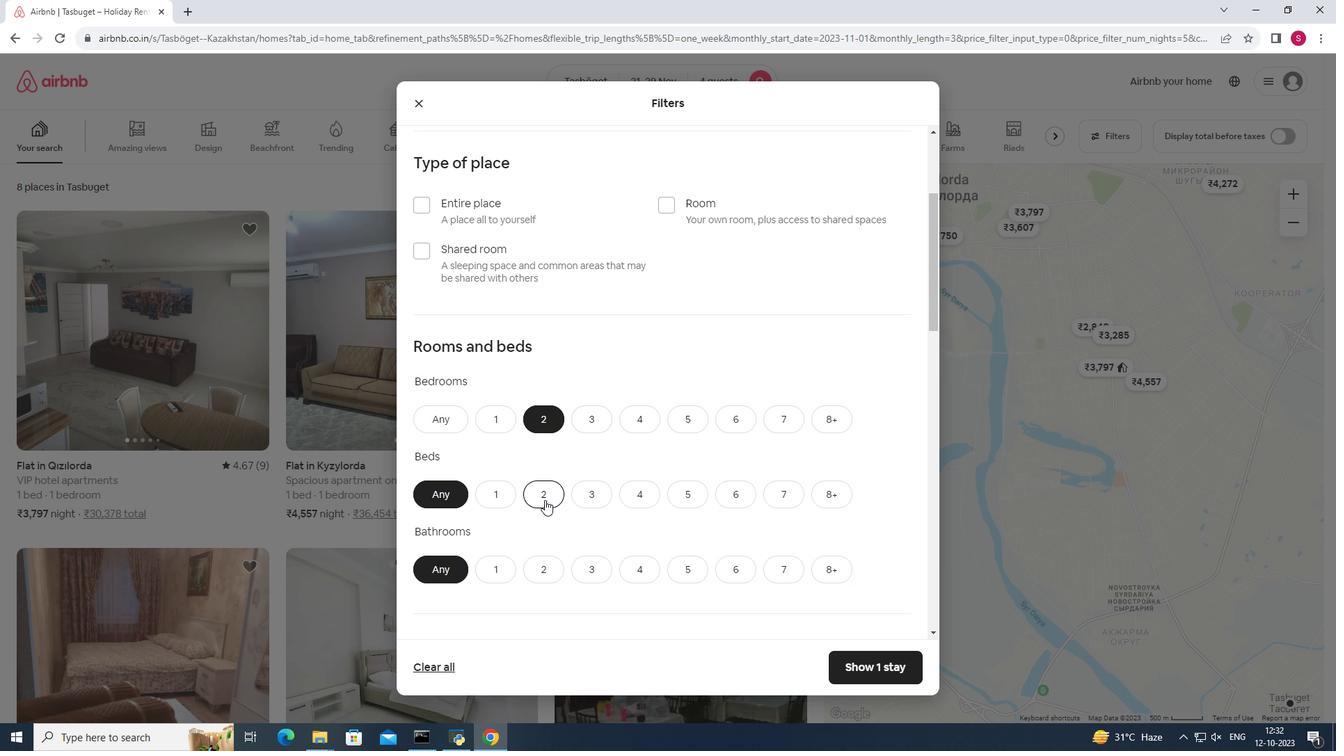 
Action: Mouse pressed left at (545, 500)
Screenshot: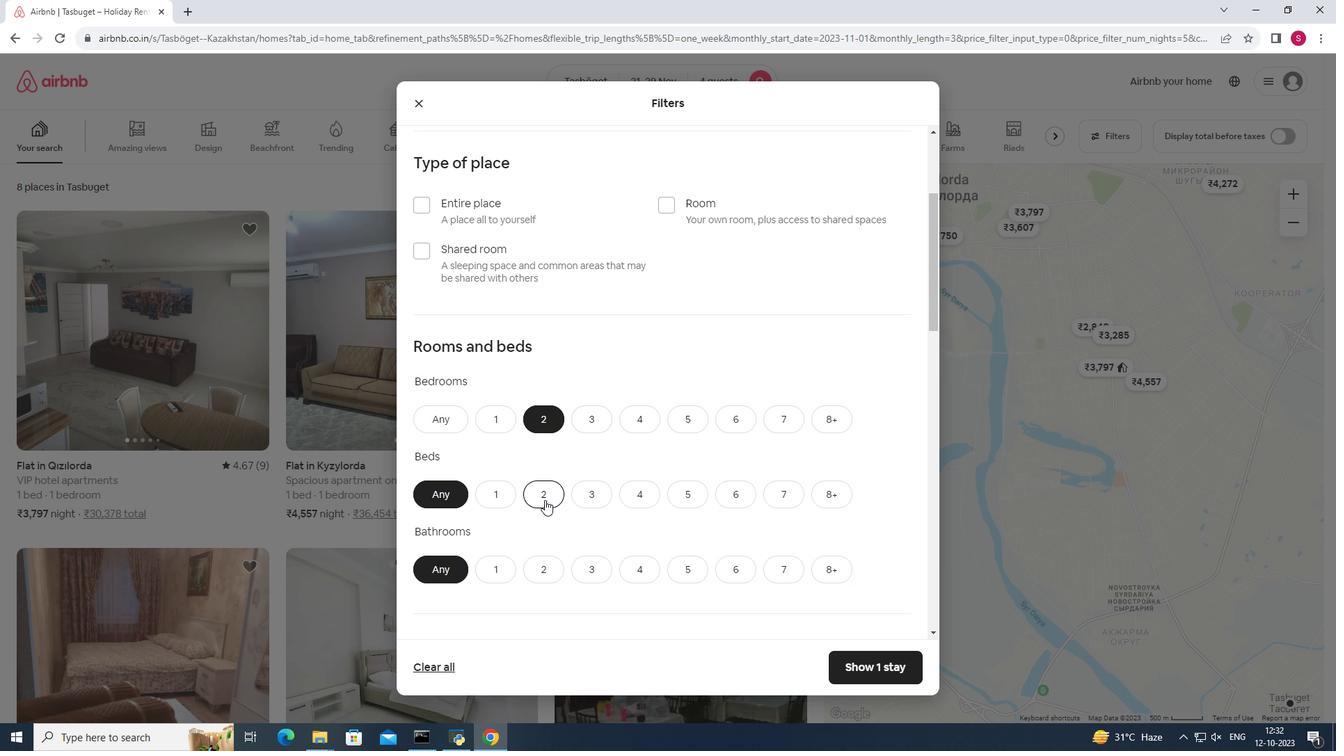 
Action: Mouse moved to (542, 573)
Screenshot: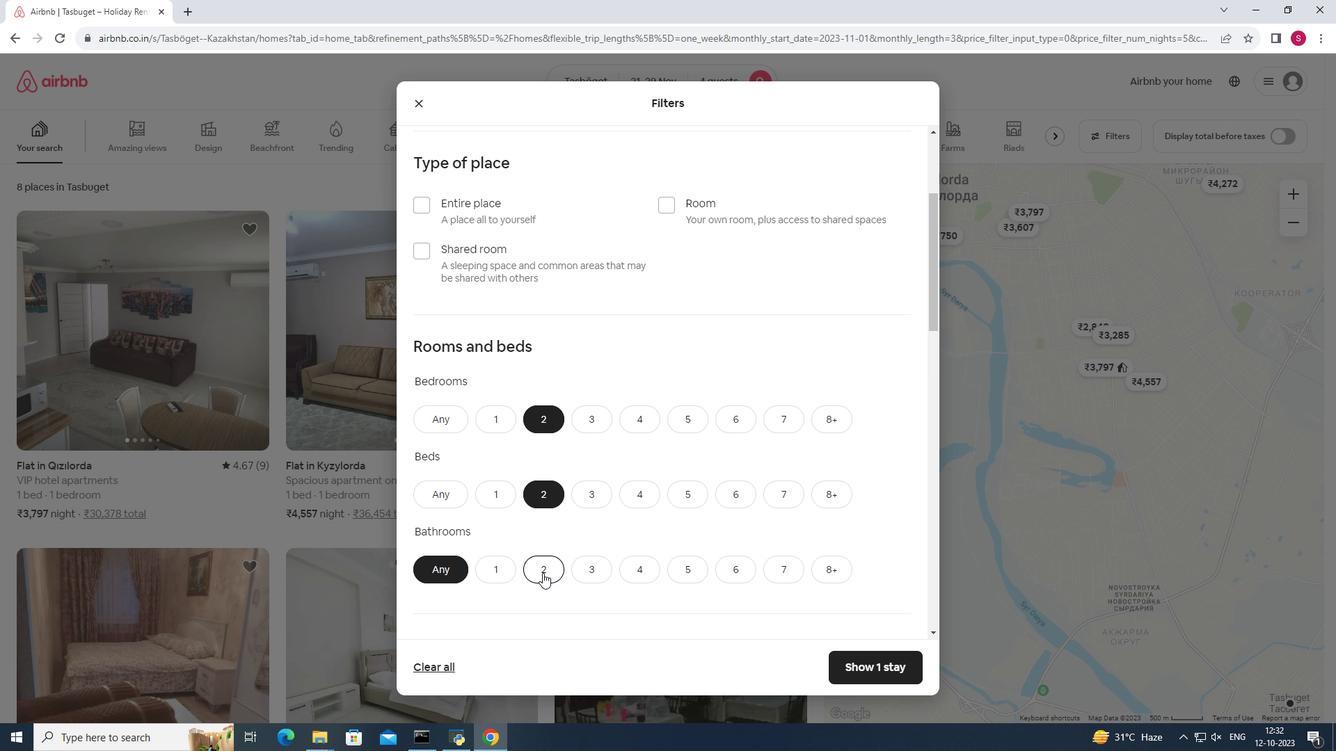 
Action: Mouse pressed left at (542, 573)
Screenshot: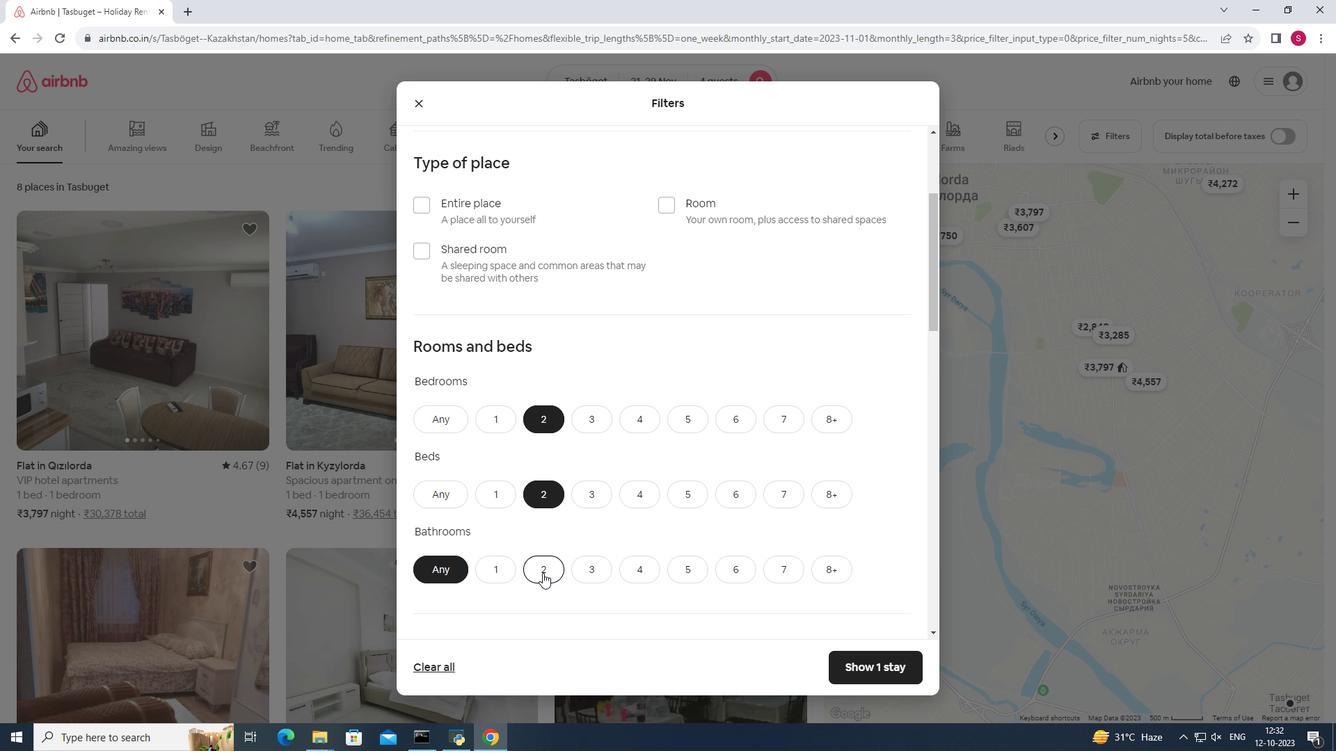 
Action: Mouse moved to (648, 562)
Screenshot: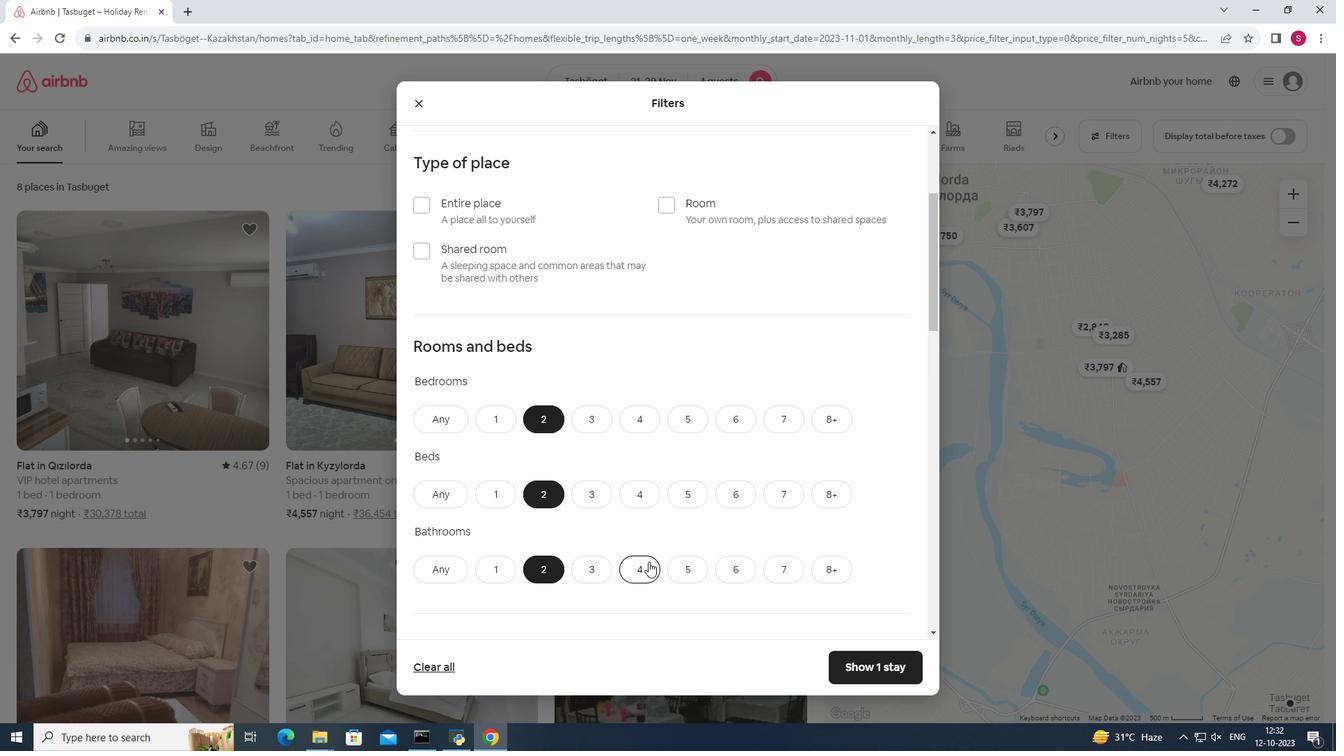 
Action: Mouse scrolled (648, 561) with delta (0, 0)
Screenshot: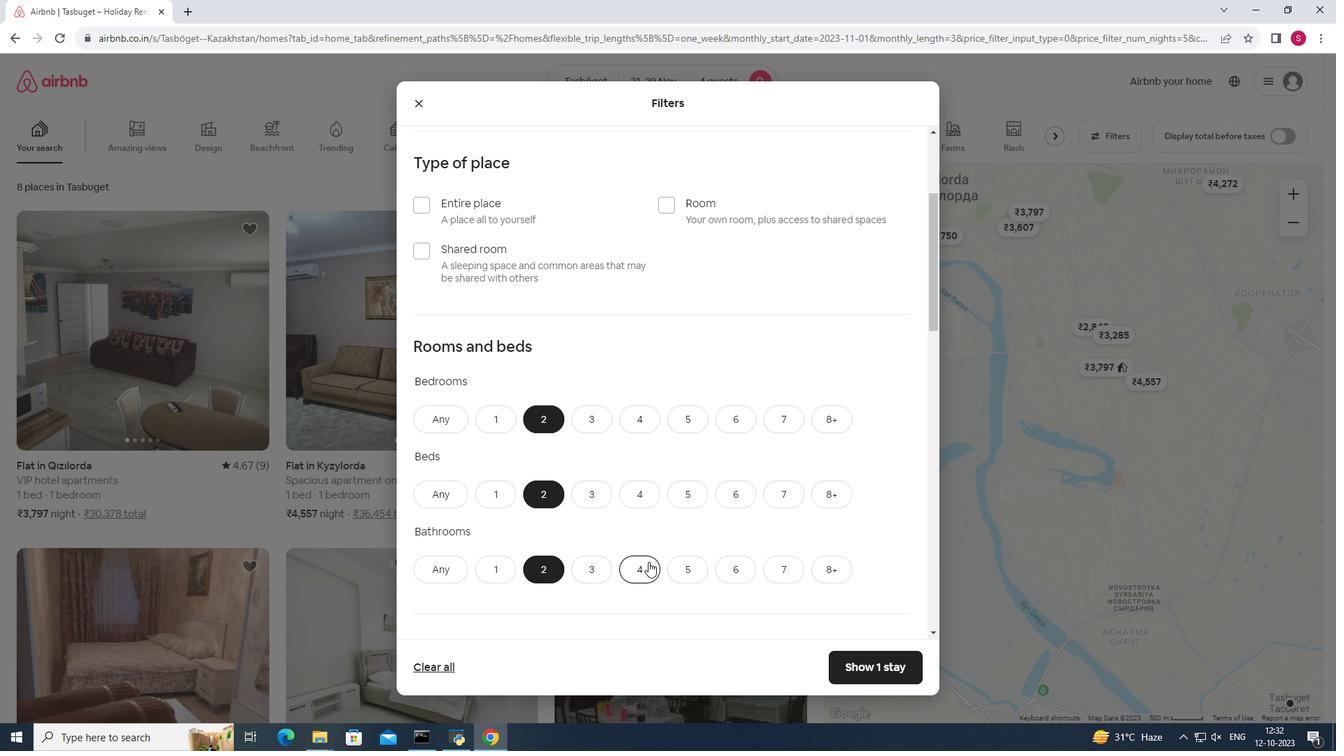 
Action: Mouse scrolled (648, 561) with delta (0, 0)
Screenshot: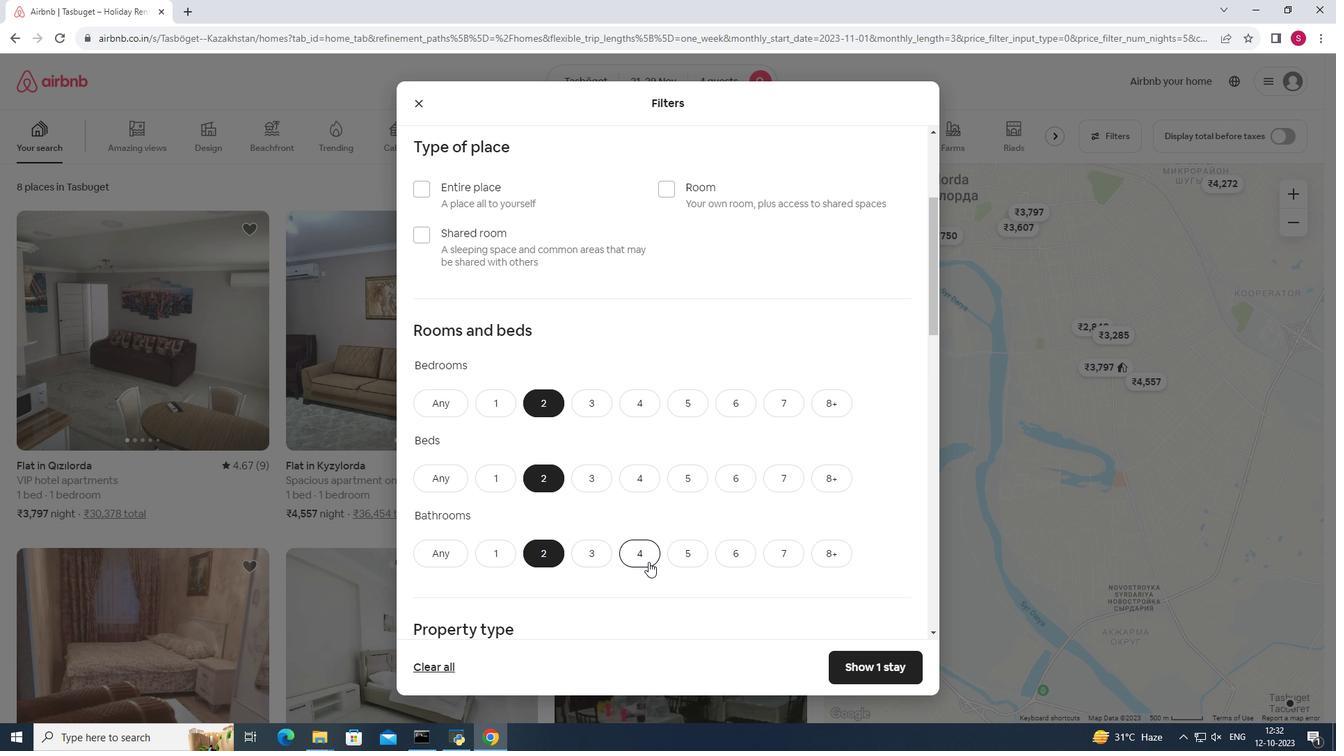 
Action: Mouse moved to (478, 581)
Screenshot: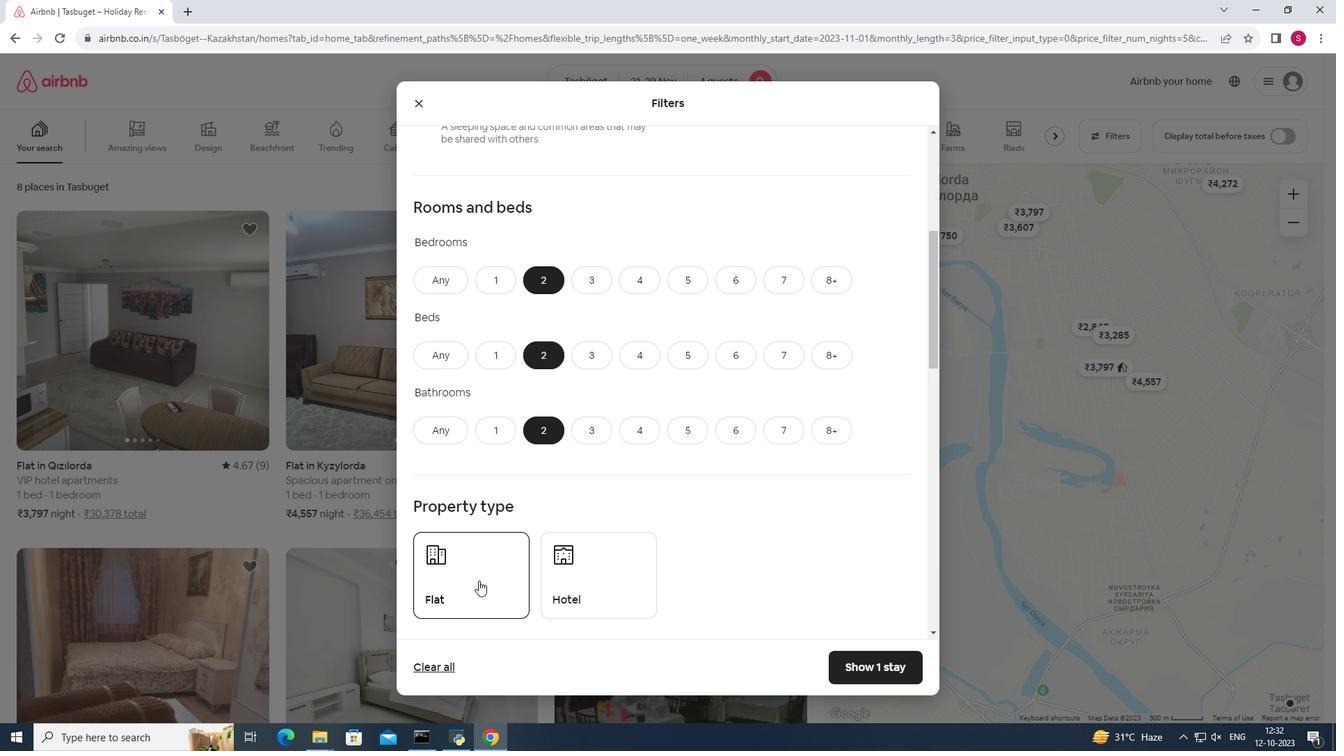 
Action: Mouse pressed left at (478, 581)
Screenshot: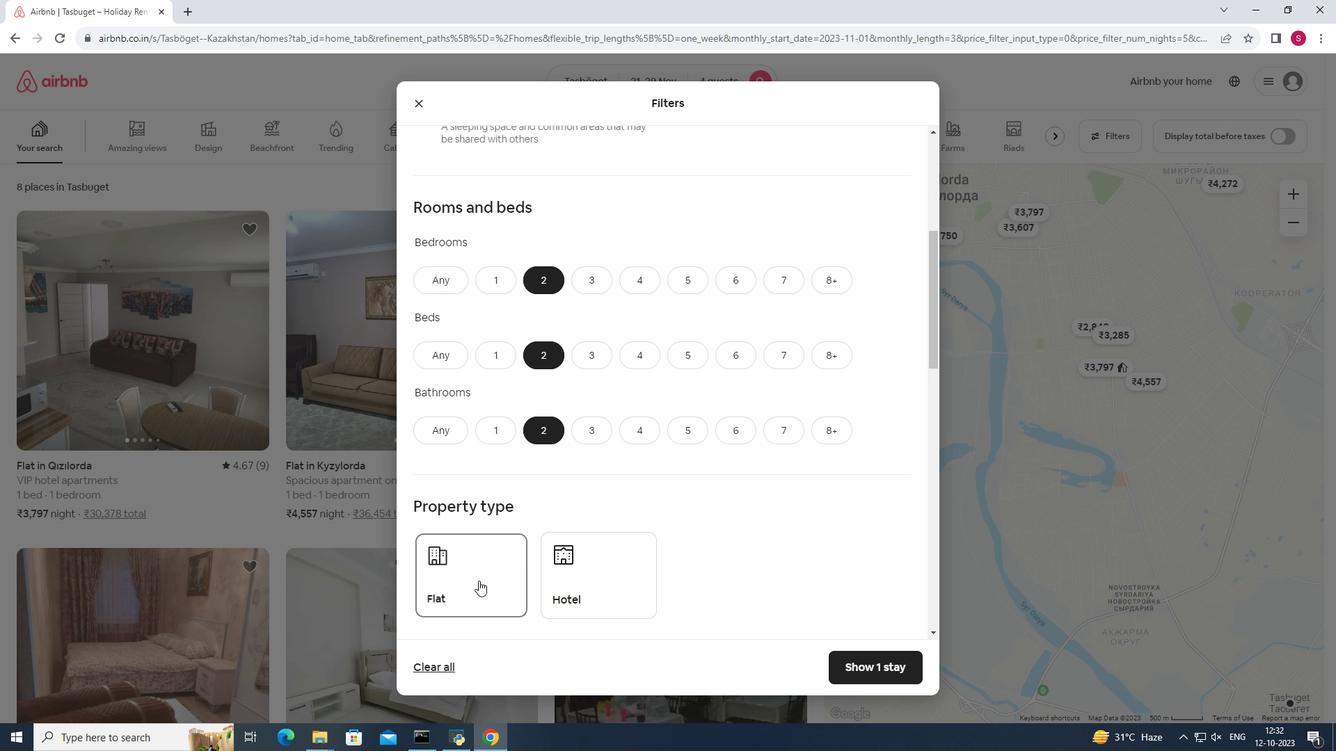 
Action: Mouse moved to (764, 538)
Screenshot: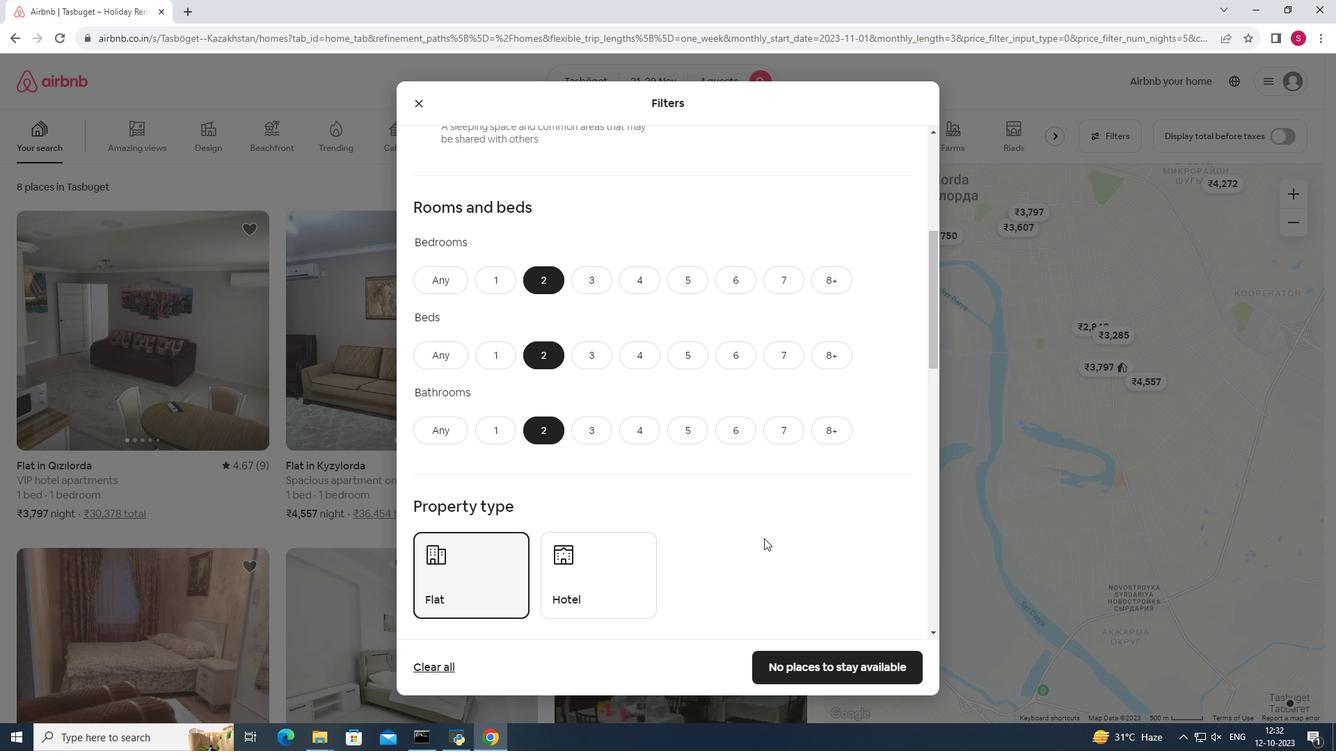 
Action: Mouse scrolled (764, 538) with delta (0, 0)
Screenshot: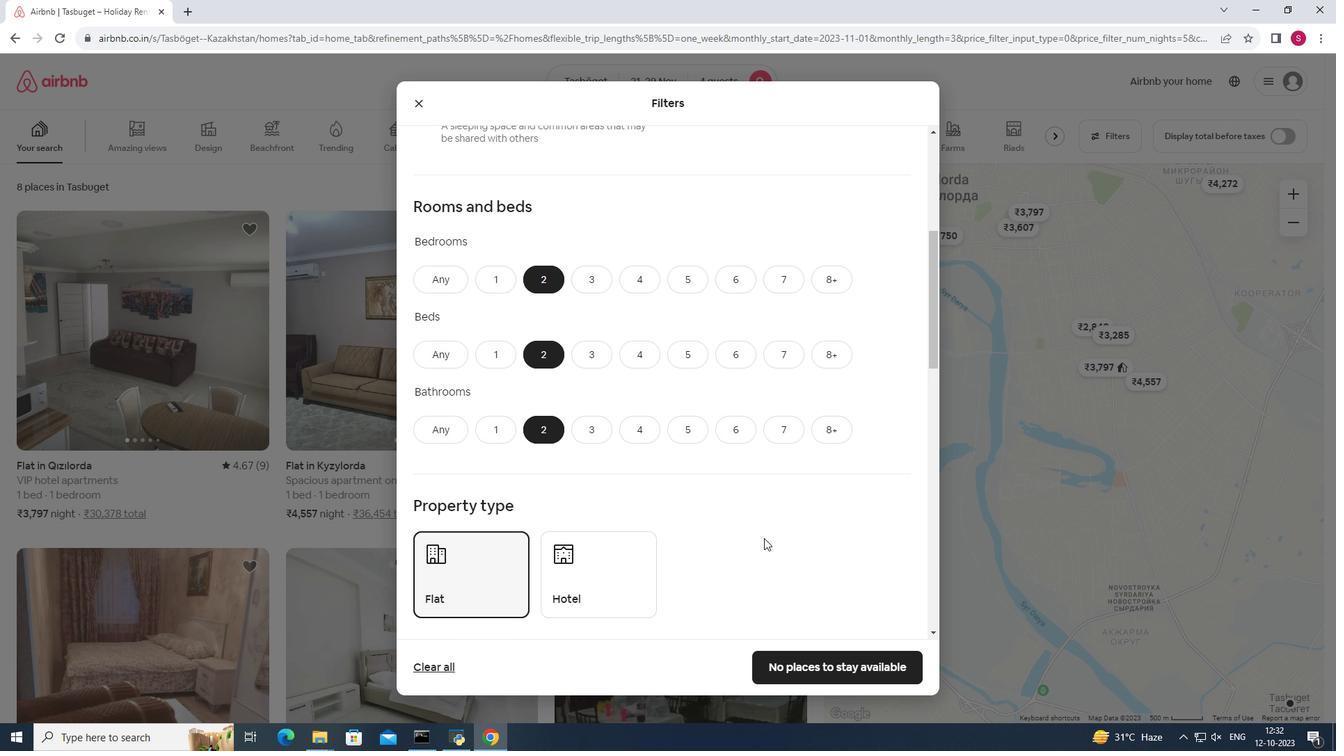 
Action: Mouse scrolled (764, 538) with delta (0, 0)
Screenshot: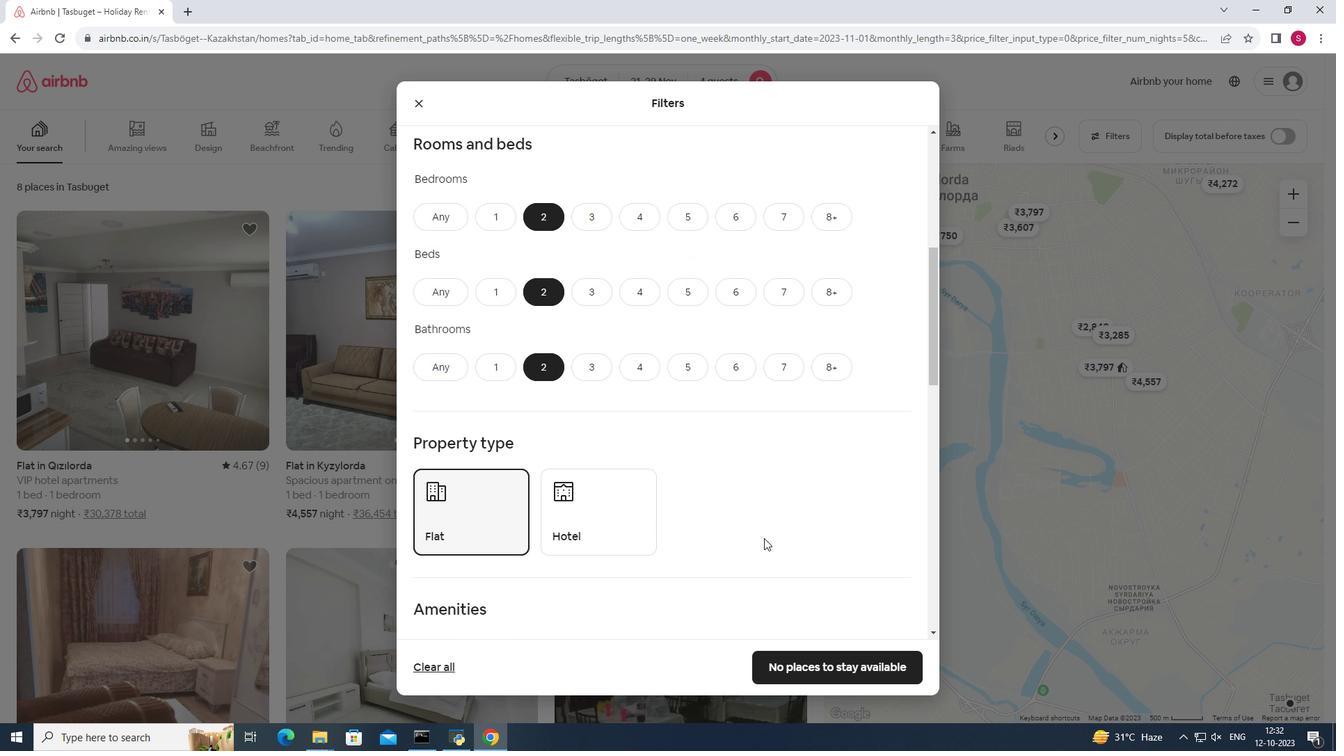 
Action: Mouse scrolled (764, 538) with delta (0, 0)
Screenshot: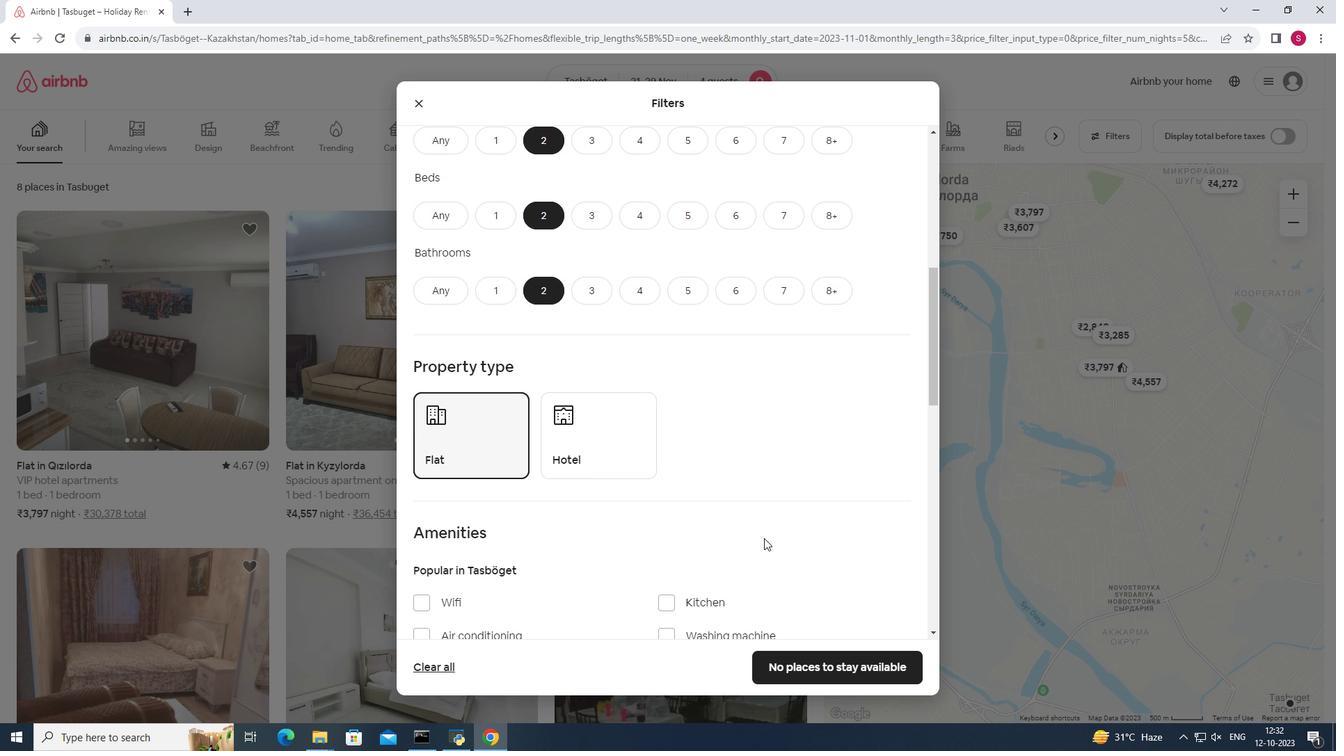 
Action: Mouse moved to (867, 666)
Screenshot: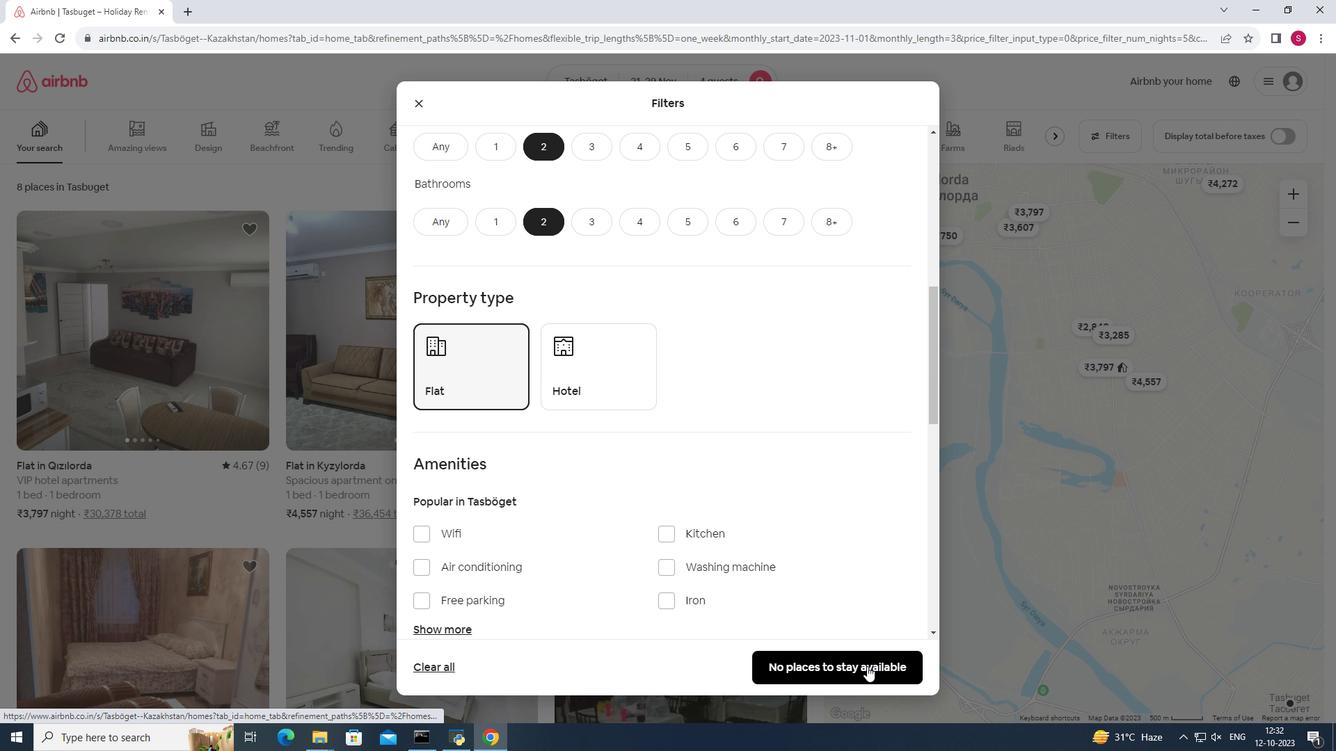 
Action: Mouse pressed left at (867, 666)
Screenshot: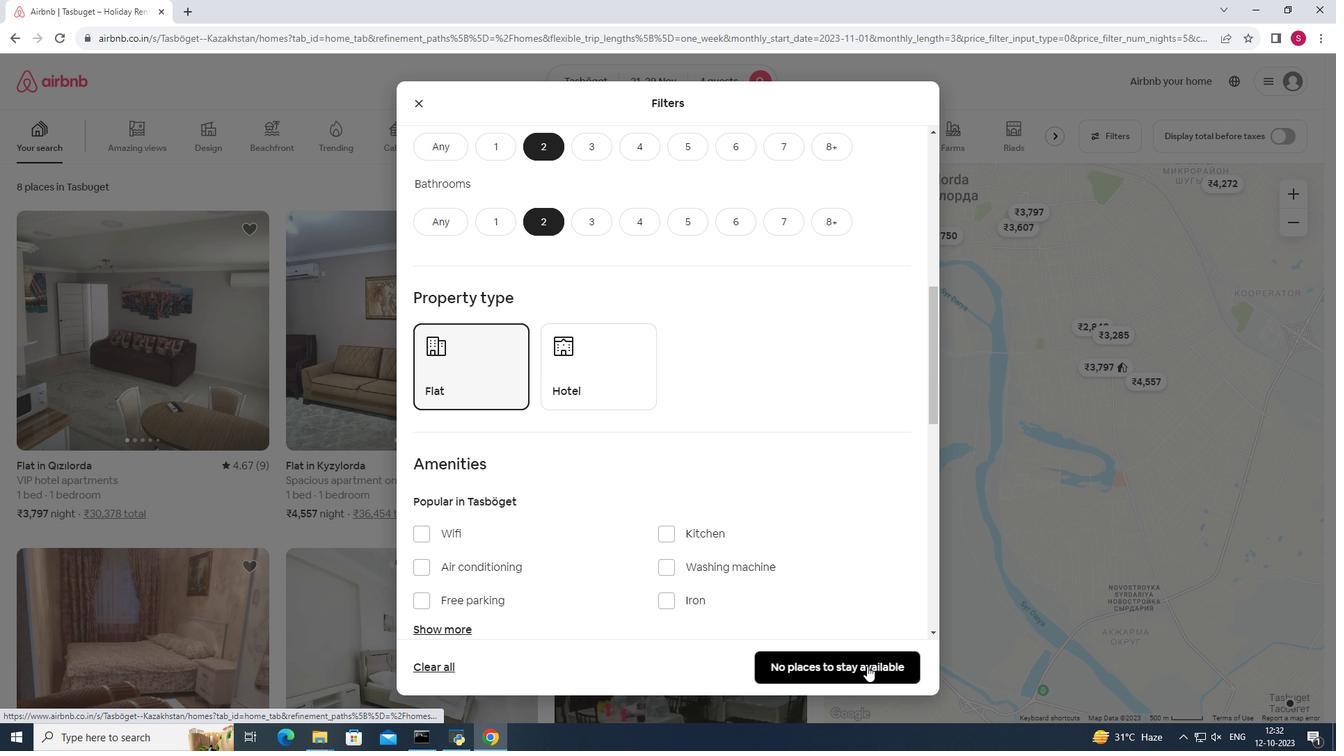 
Action: Mouse moved to (494, 425)
Screenshot: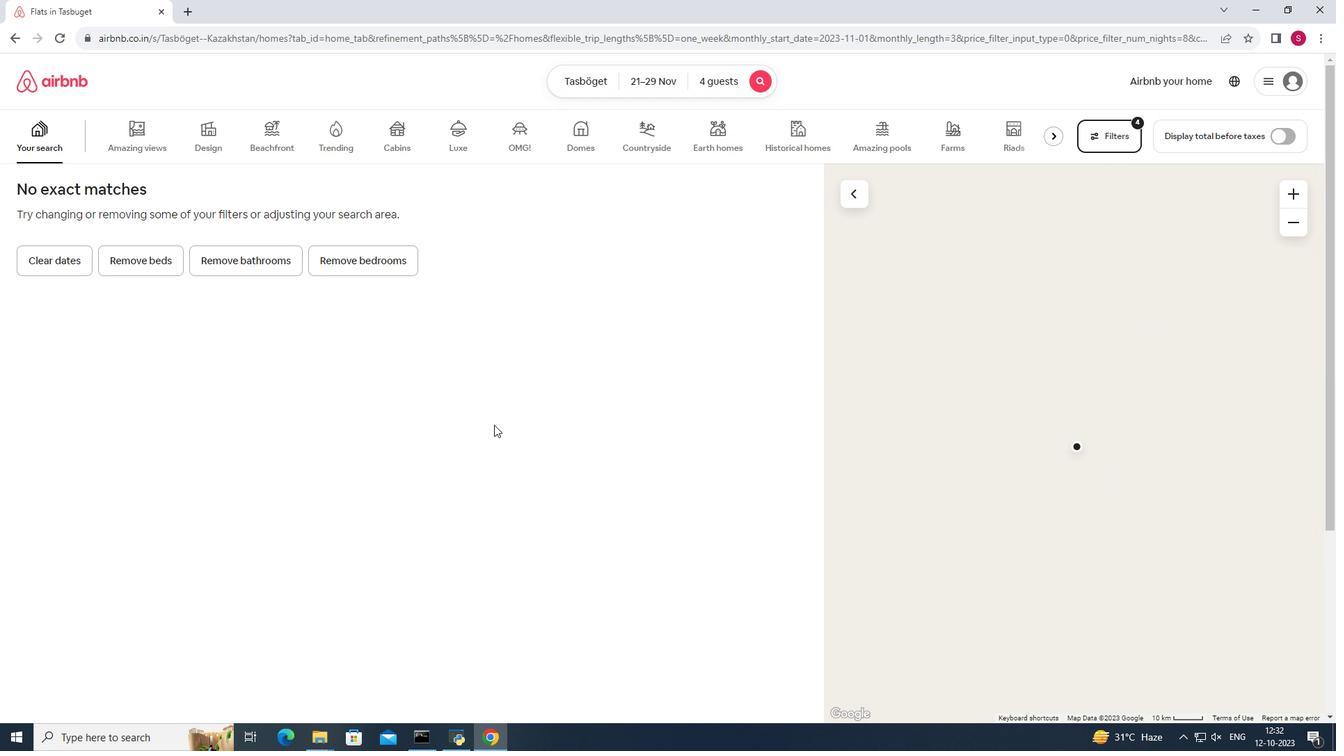 
